 Task: Search one way flight ticket for 5 adults, 2 children, 1 infant in seat and 2 infants on lap in economy from Stillwater: Stillwater Regional Airport to Jackson: Jackson Hole Airport on 5-2-2023. Choice of flights is American. Number of bags: 2 checked bags. Price is upto 92000. Outbound departure time preference is 16:45.
Action: Mouse moved to (357, 300)
Screenshot: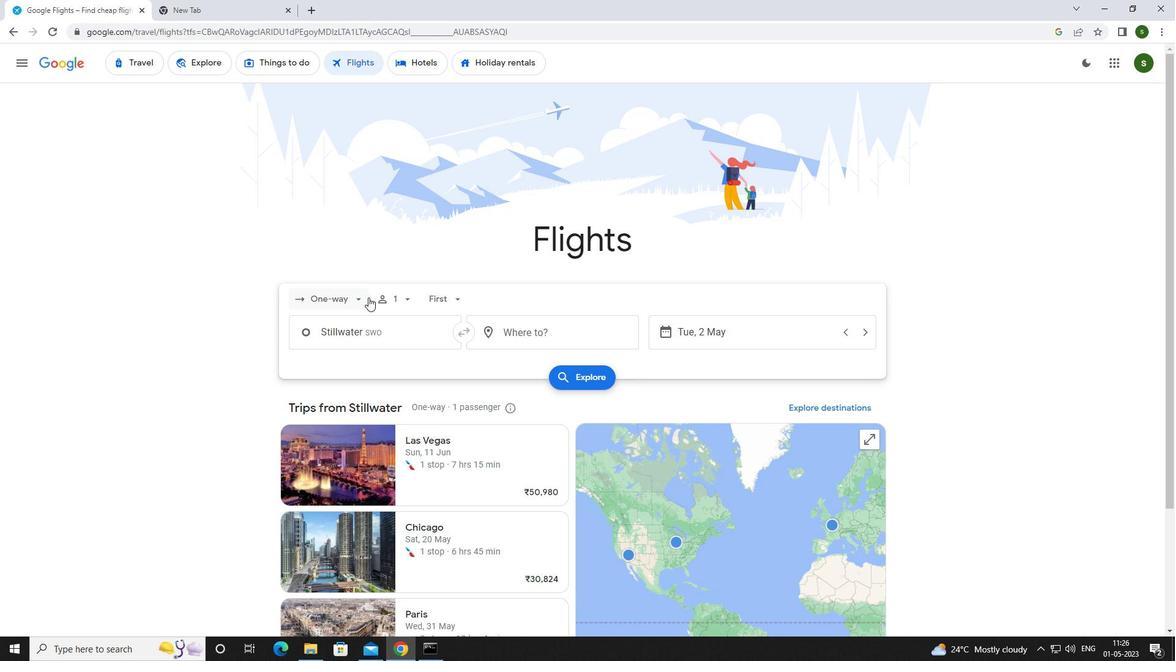 
Action: Mouse pressed left at (357, 300)
Screenshot: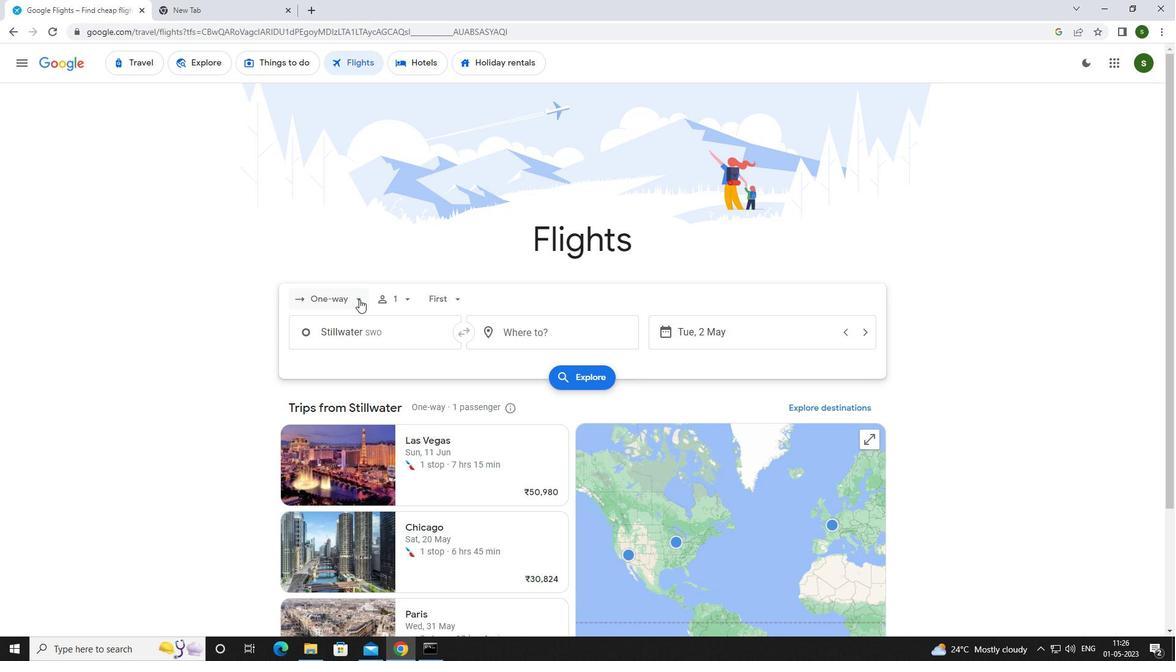 
Action: Mouse moved to (342, 356)
Screenshot: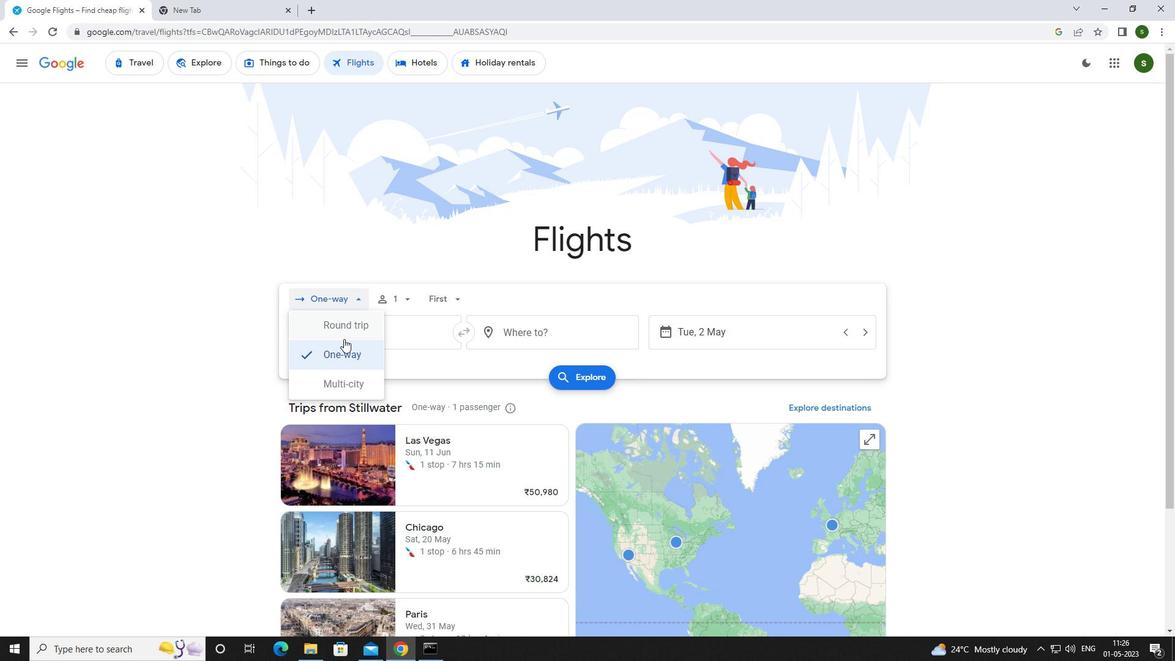 
Action: Mouse pressed left at (342, 356)
Screenshot: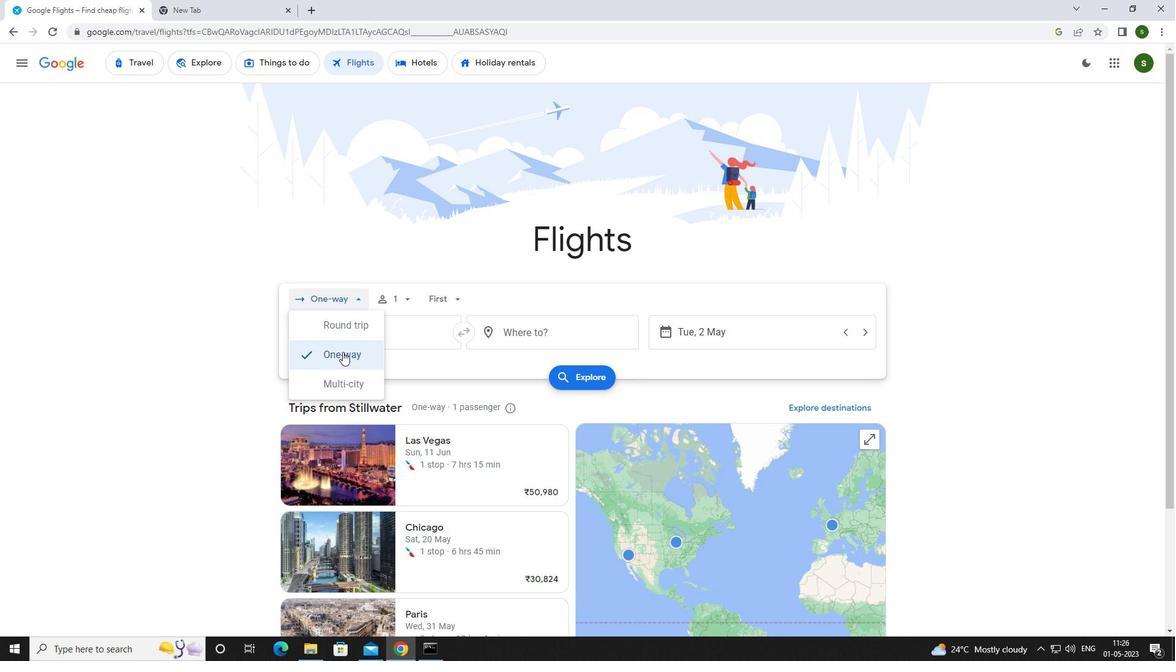 
Action: Mouse moved to (411, 293)
Screenshot: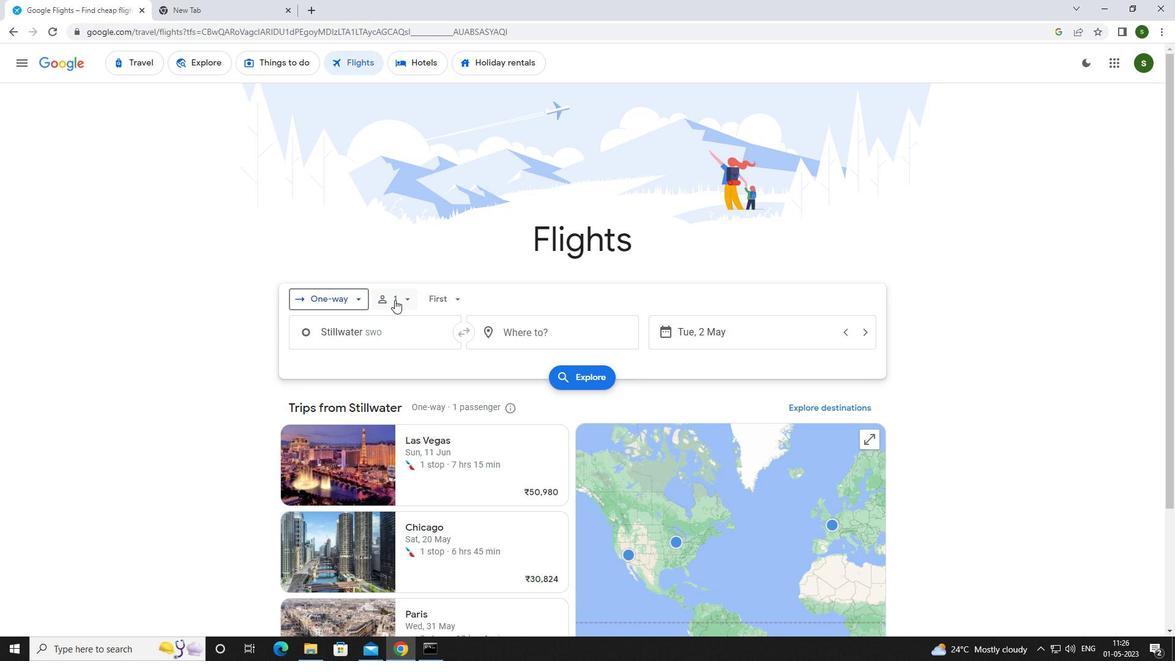 
Action: Mouse pressed left at (411, 293)
Screenshot: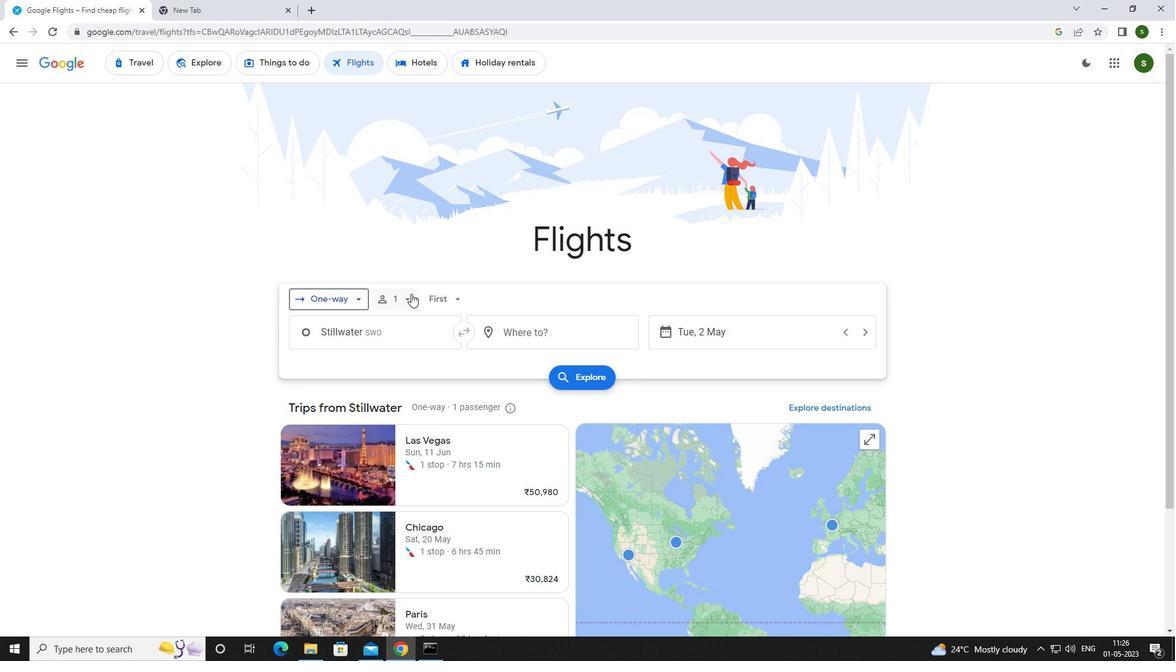 
Action: Mouse moved to (503, 327)
Screenshot: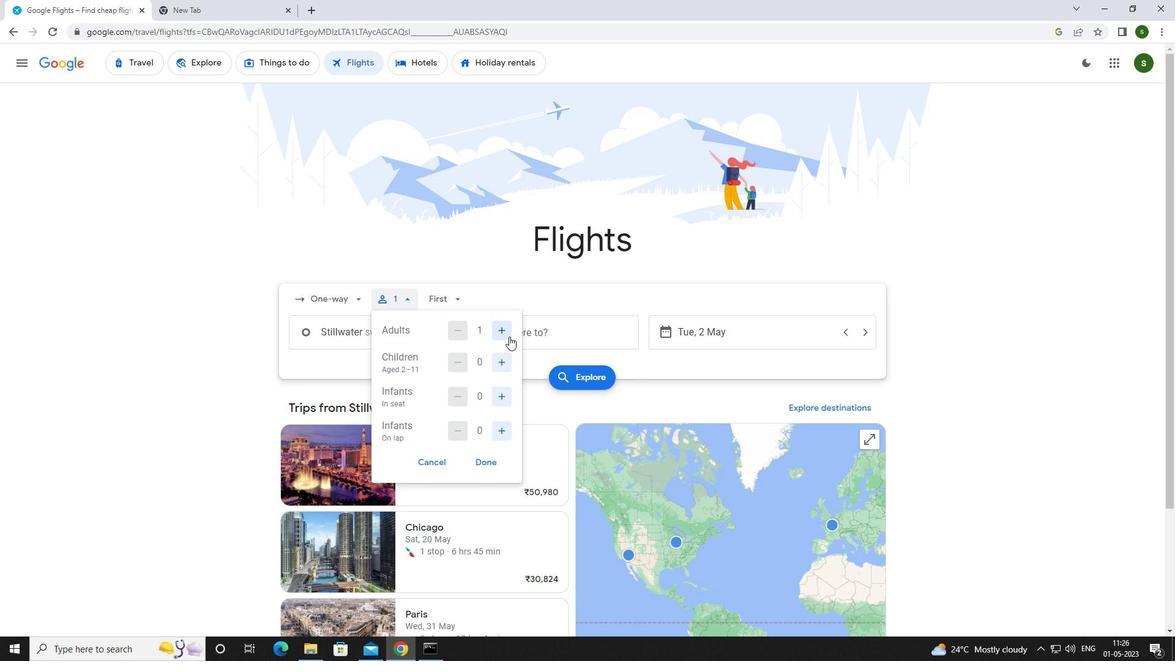 
Action: Mouse pressed left at (503, 327)
Screenshot: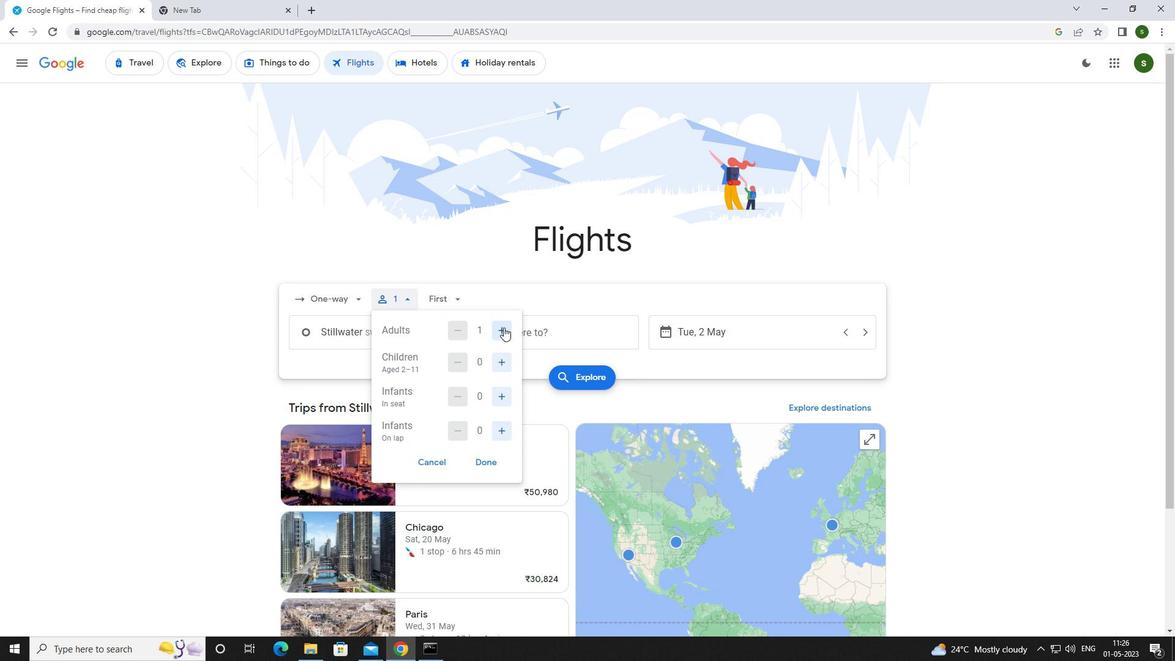 
Action: Mouse pressed left at (503, 327)
Screenshot: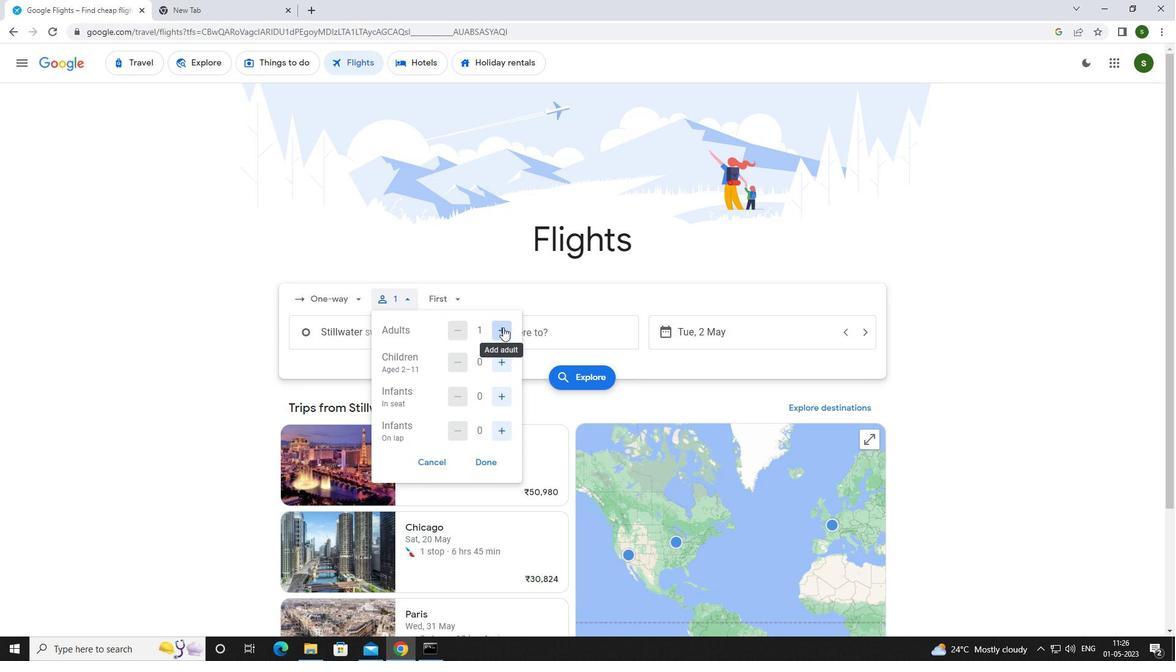 
Action: Mouse pressed left at (503, 327)
Screenshot: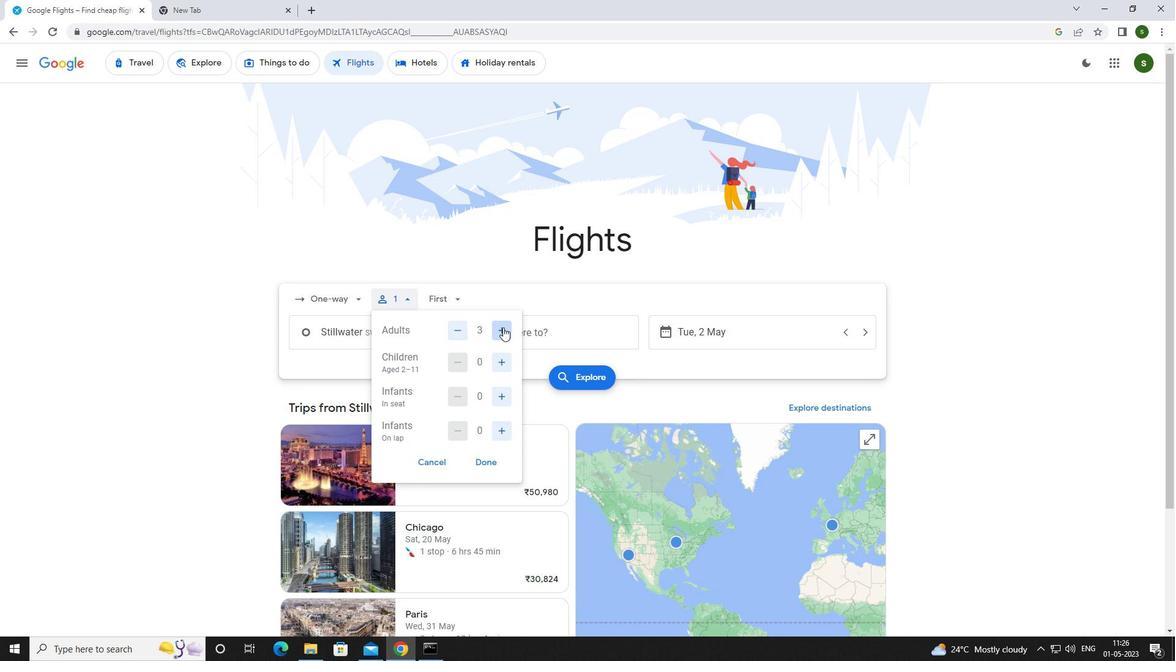 
Action: Mouse pressed left at (503, 327)
Screenshot: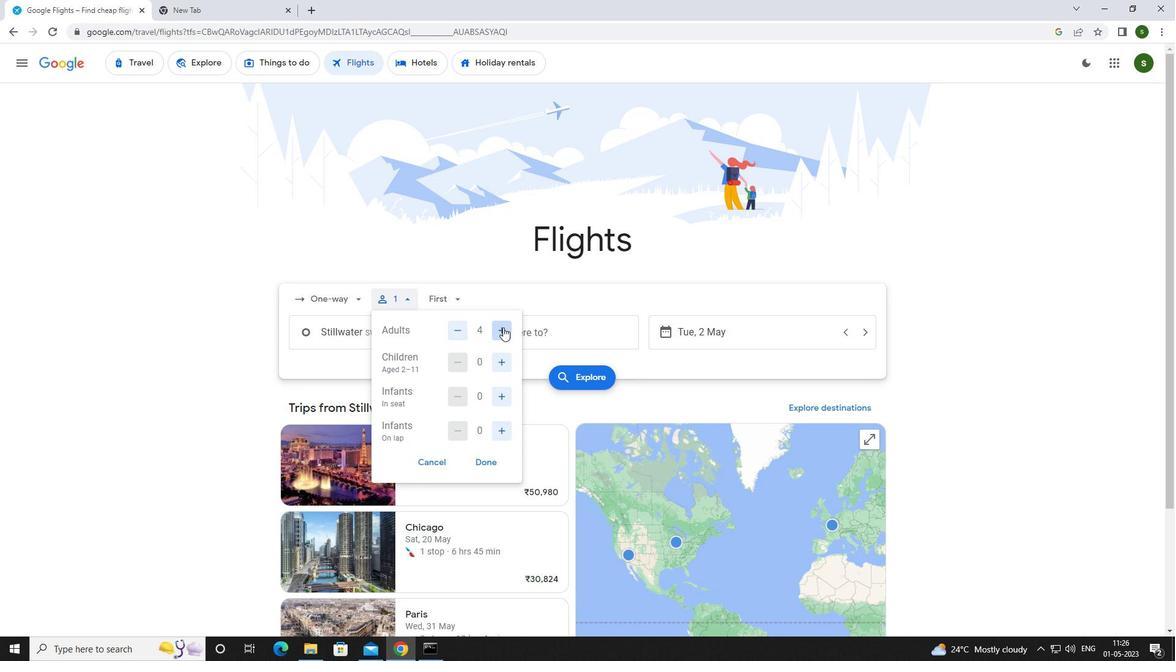
Action: Mouse moved to (504, 358)
Screenshot: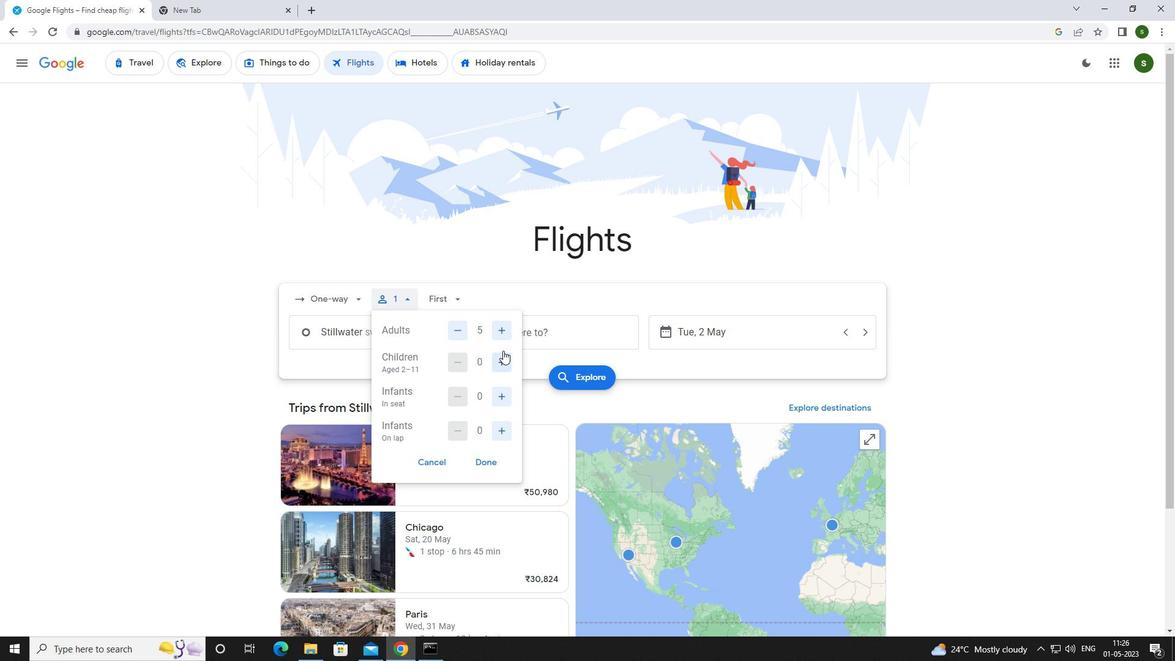 
Action: Mouse pressed left at (504, 358)
Screenshot: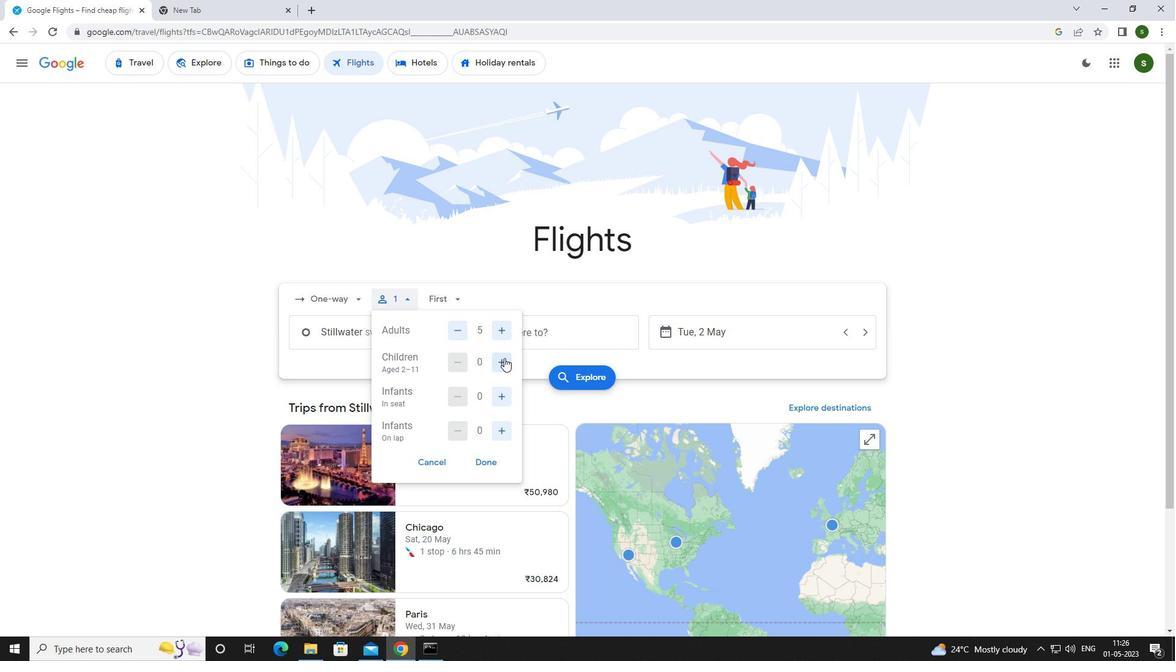 
Action: Mouse pressed left at (504, 358)
Screenshot: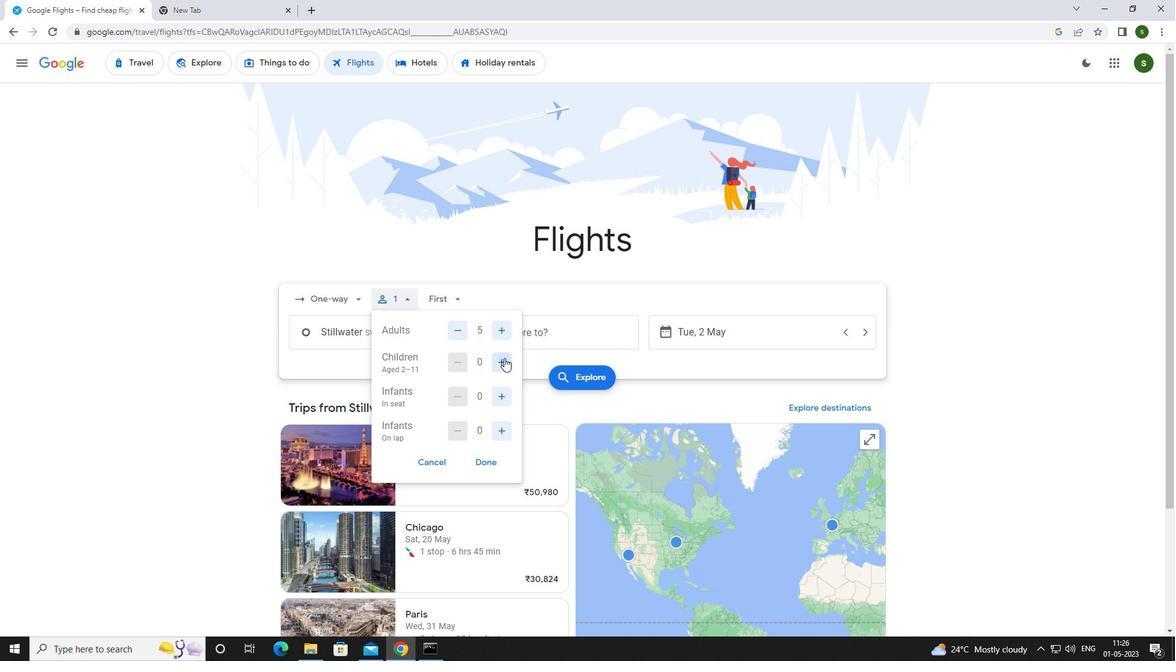 
Action: Mouse moved to (505, 396)
Screenshot: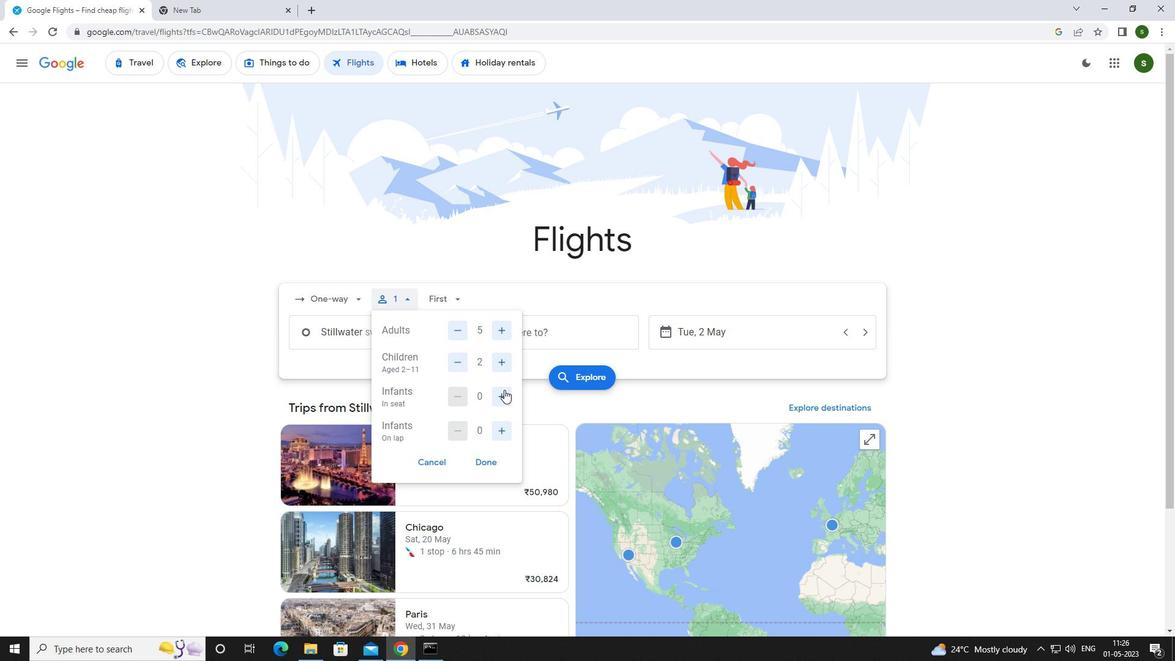 
Action: Mouse pressed left at (505, 396)
Screenshot: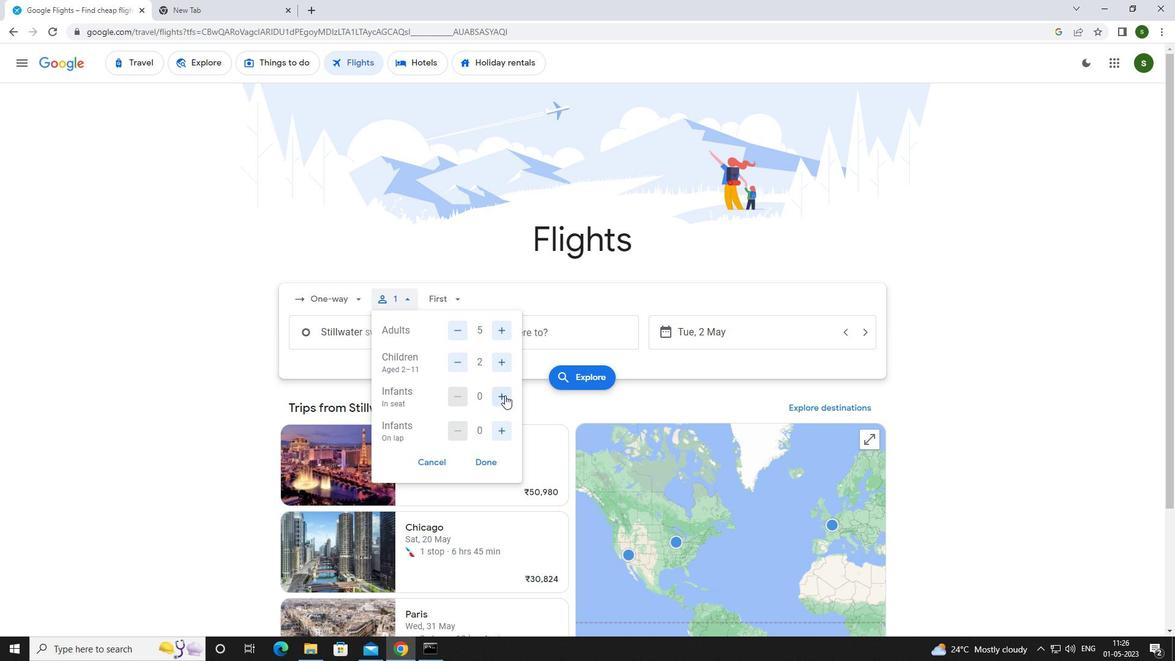 
Action: Mouse moved to (501, 429)
Screenshot: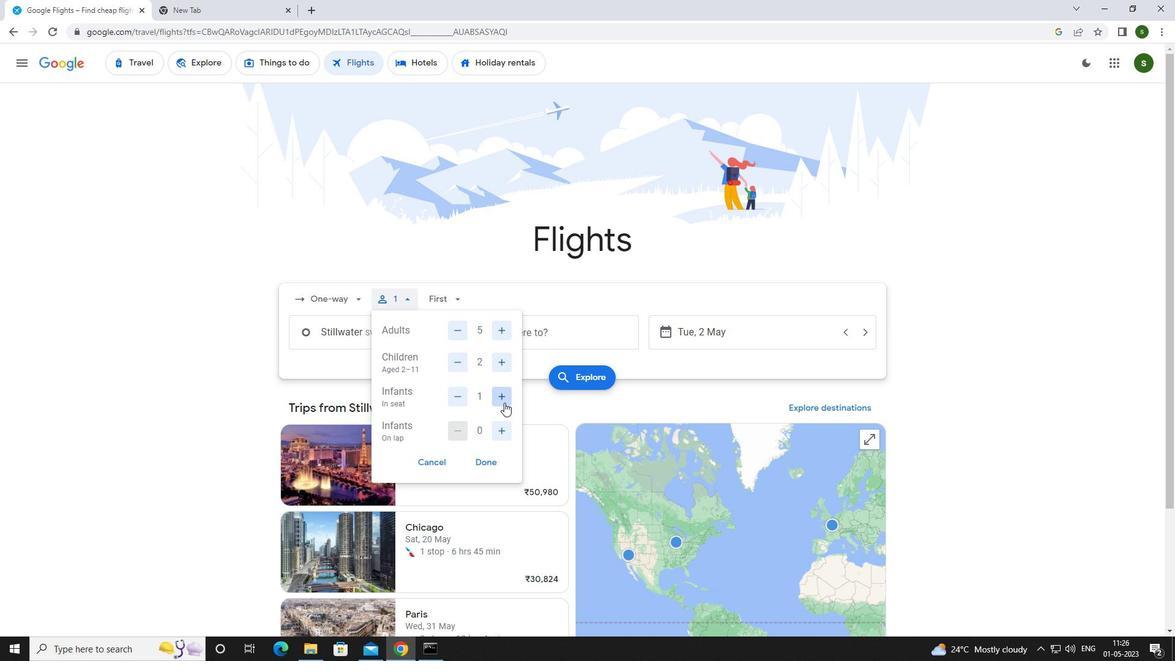 
Action: Mouse pressed left at (501, 429)
Screenshot: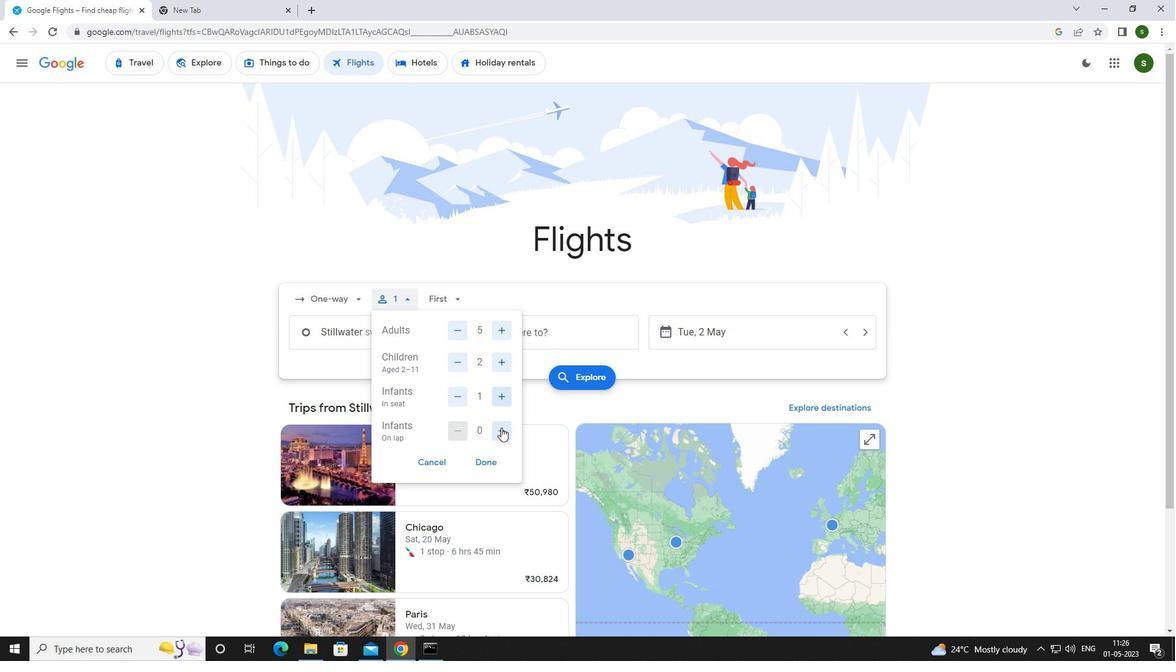 
Action: Mouse moved to (453, 296)
Screenshot: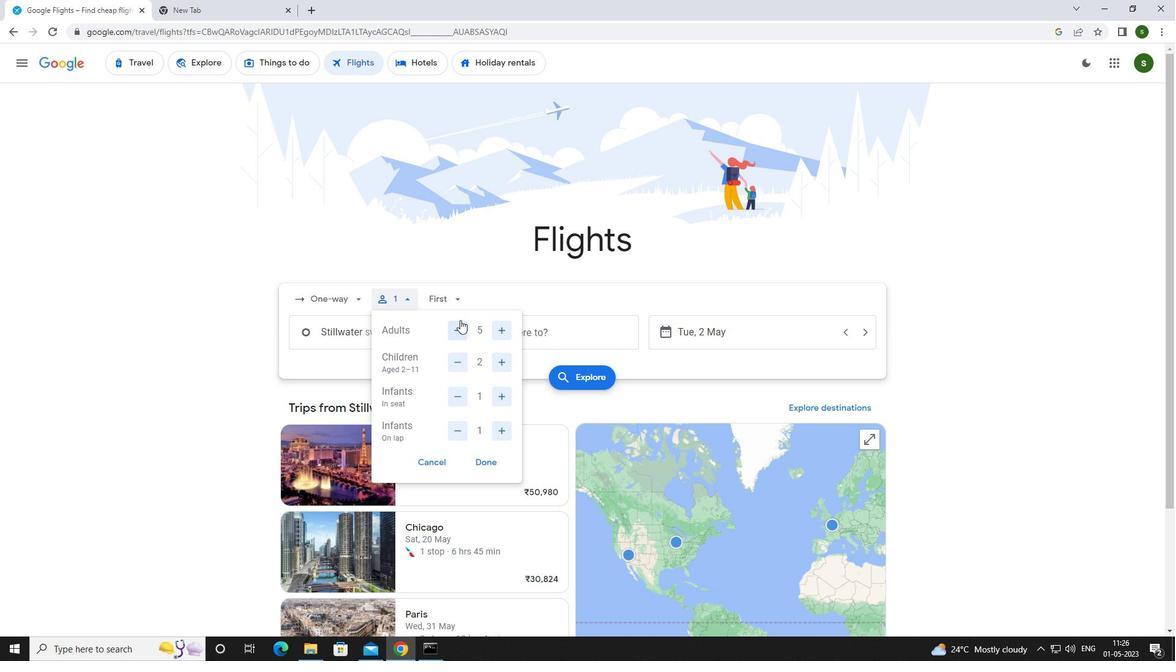 
Action: Mouse pressed left at (453, 296)
Screenshot: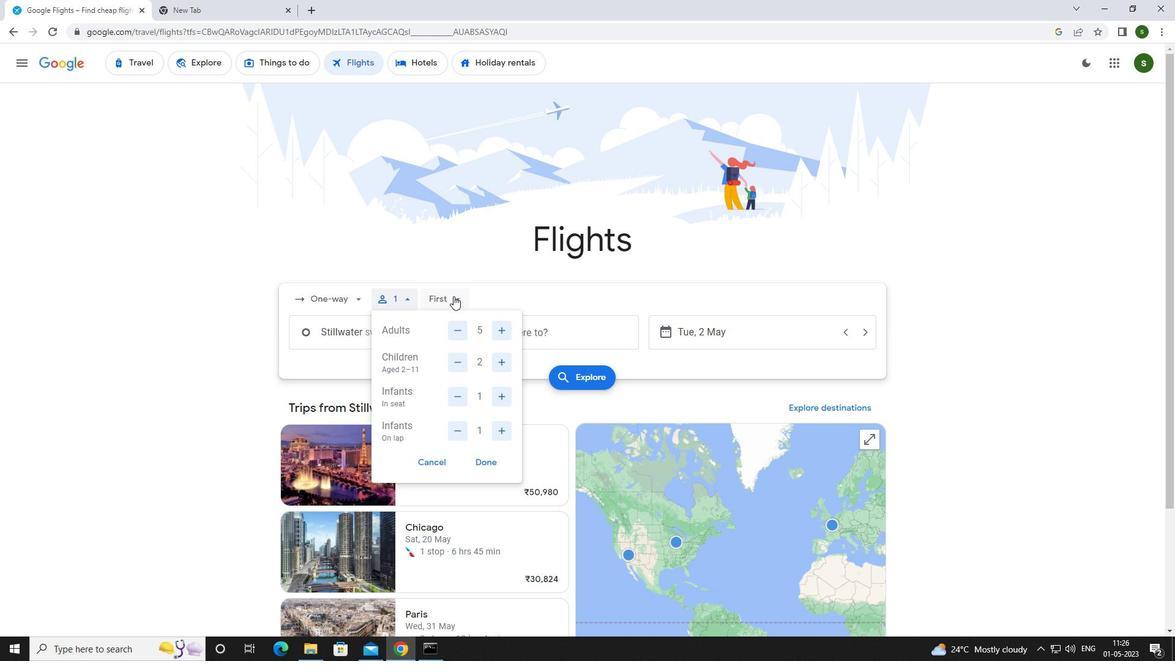 
Action: Mouse moved to (464, 330)
Screenshot: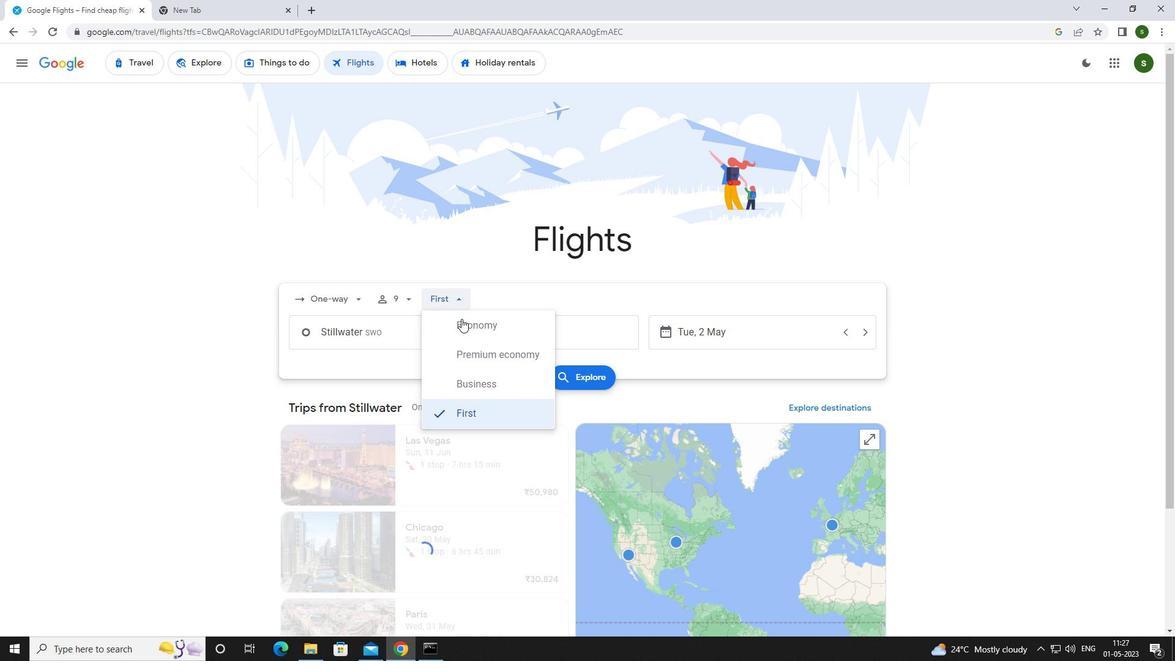 
Action: Mouse pressed left at (464, 330)
Screenshot: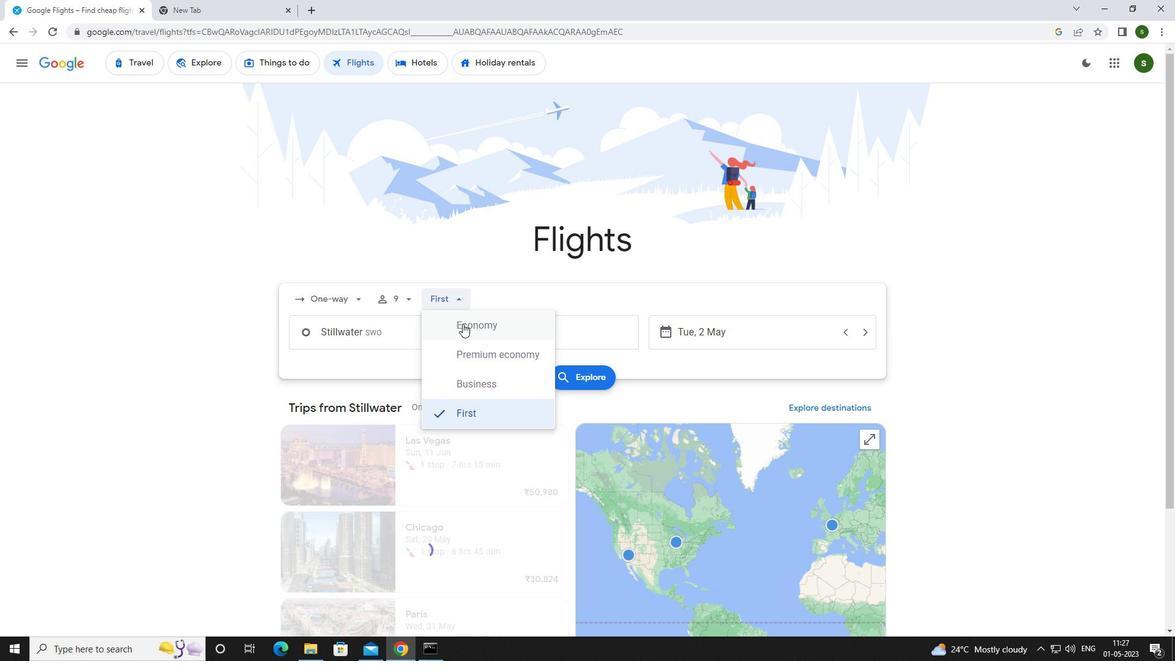 
Action: Mouse moved to (402, 339)
Screenshot: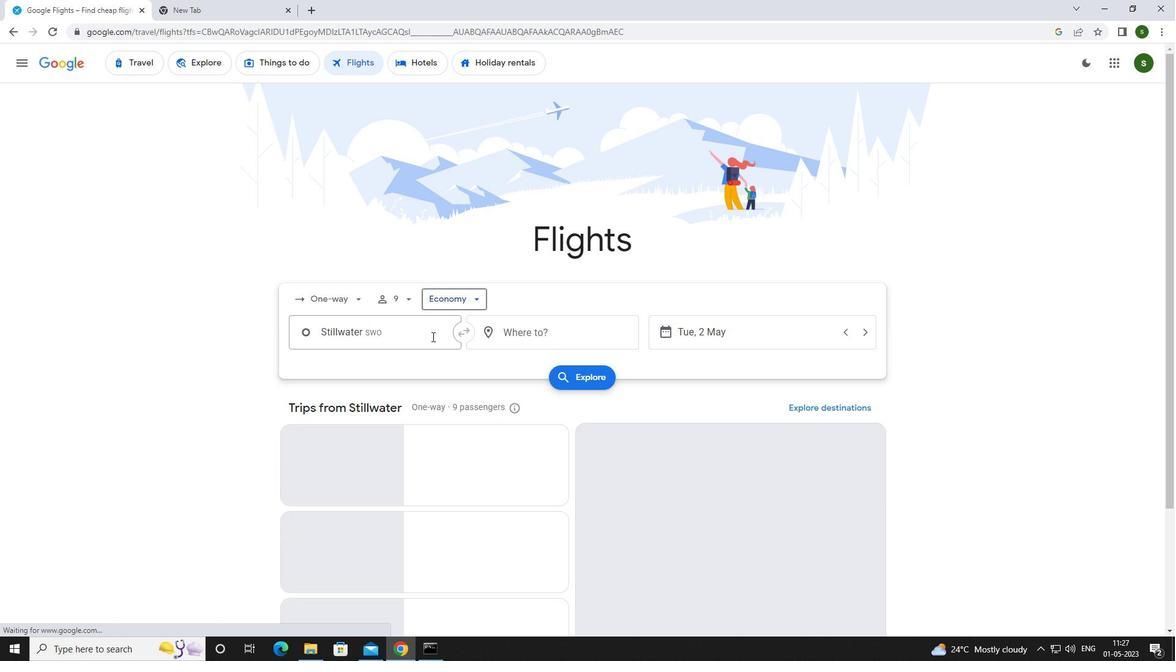 
Action: Mouse pressed left at (402, 339)
Screenshot: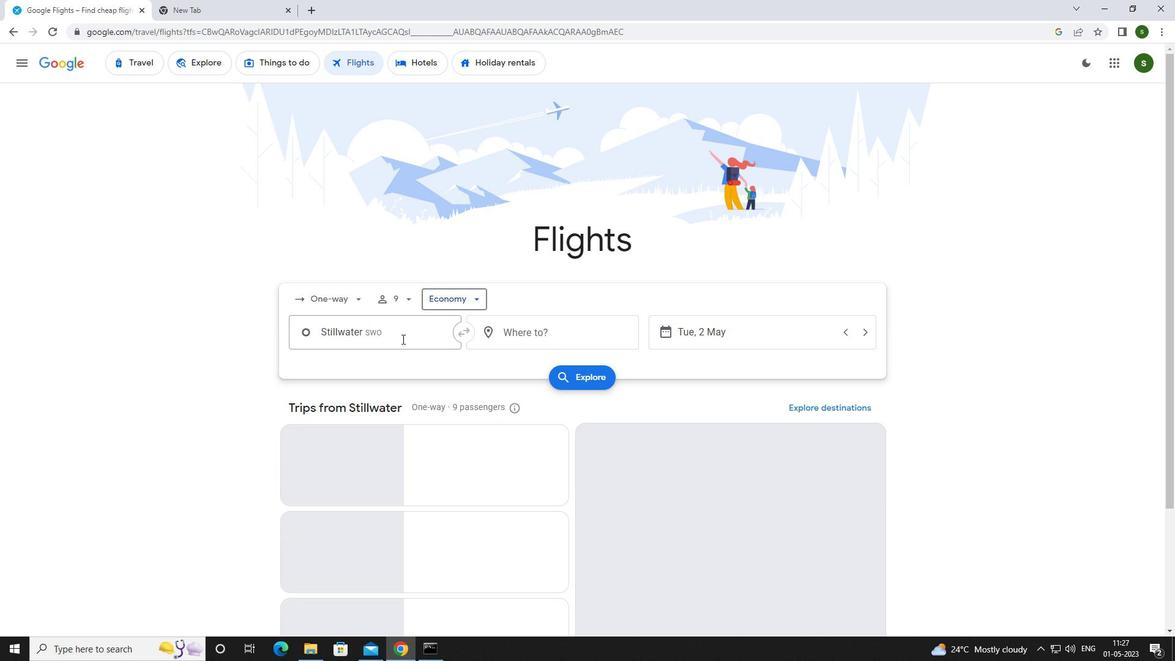 
Action: Key pressed s<Key.caps_lock>tillwater
Screenshot: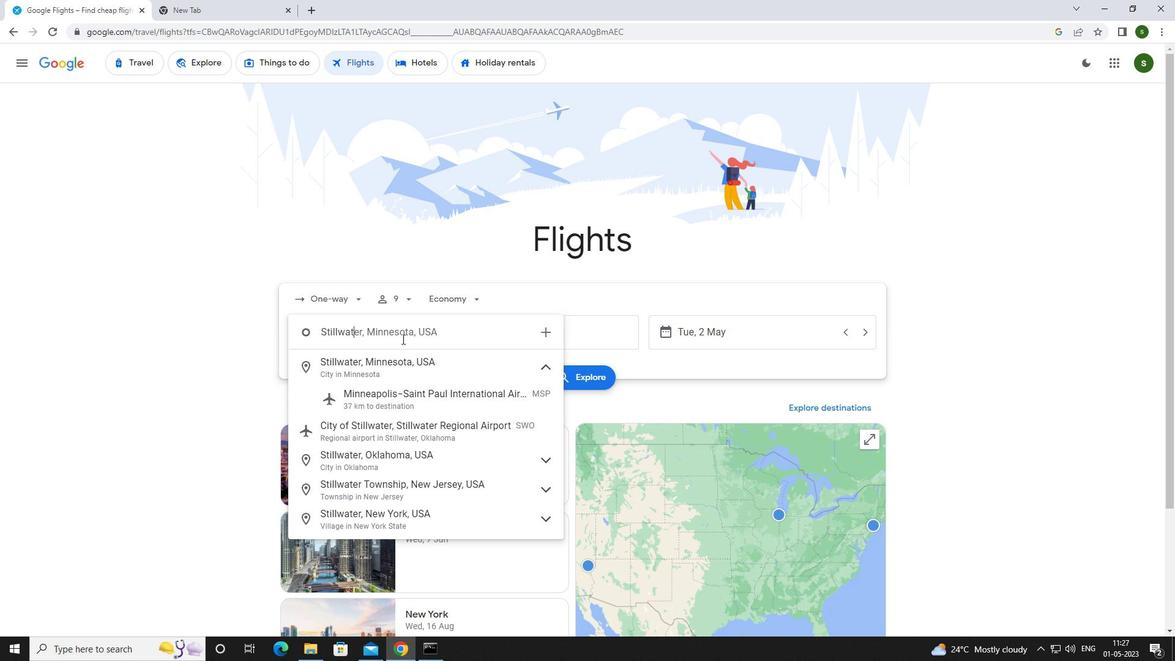 
Action: Mouse moved to (420, 436)
Screenshot: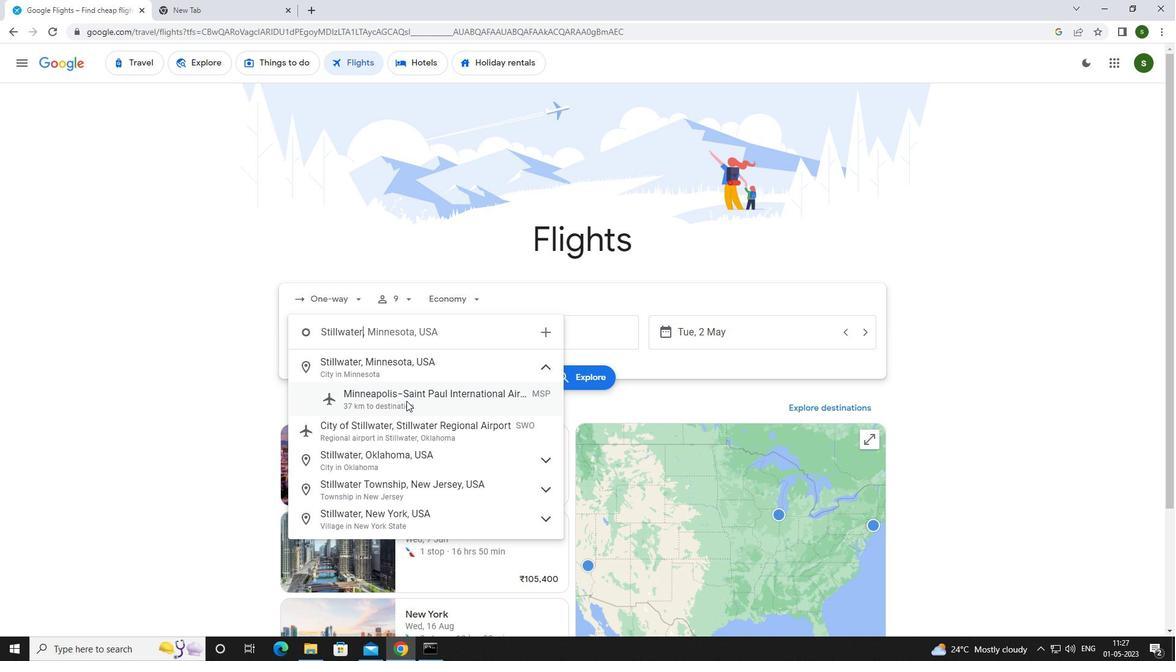 
Action: Mouse pressed left at (420, 436)
Screenshot: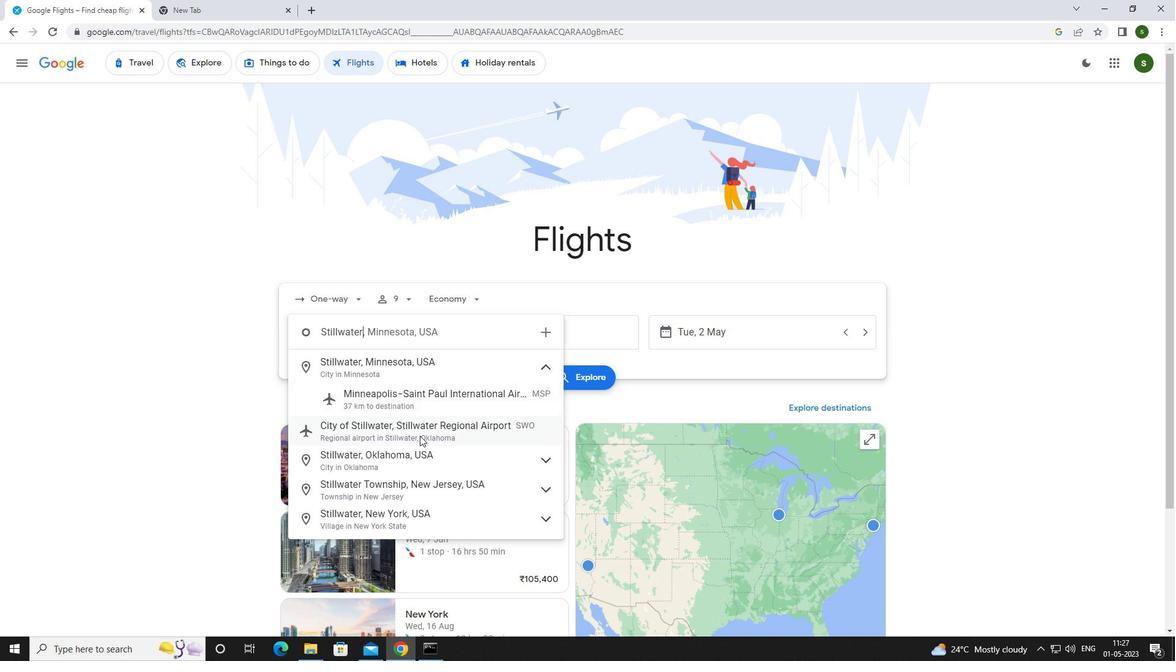 
Action: Mouse moved to (545, 339)
Screenshot: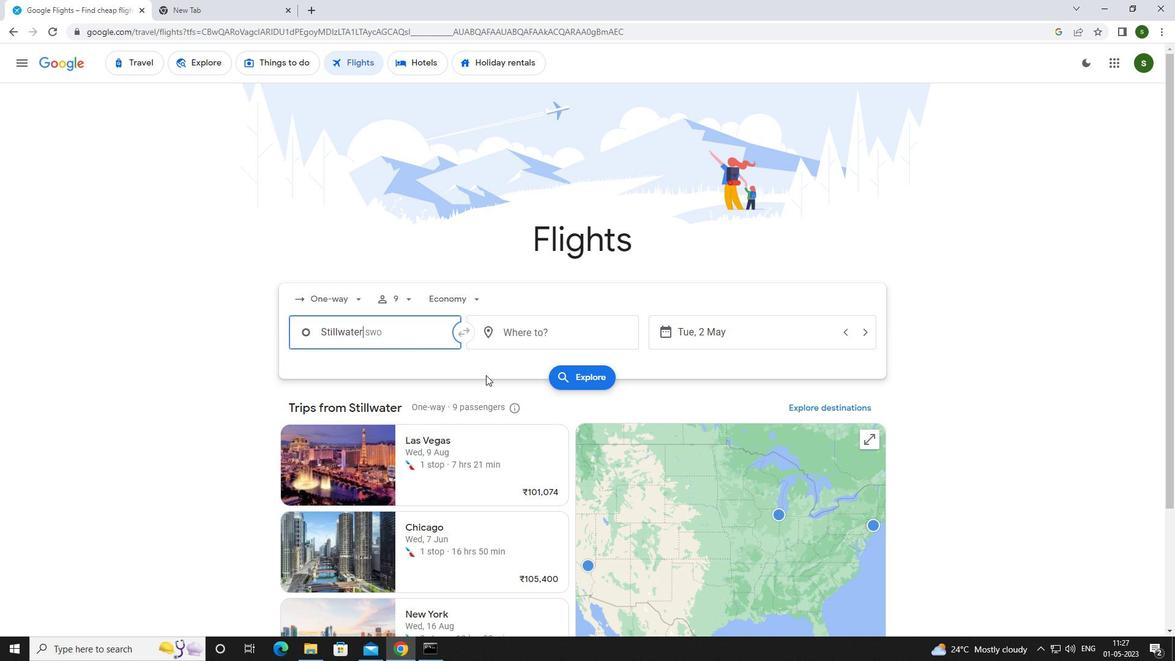 
Action: Mouse pressed left at (545, 339)
Screenshot: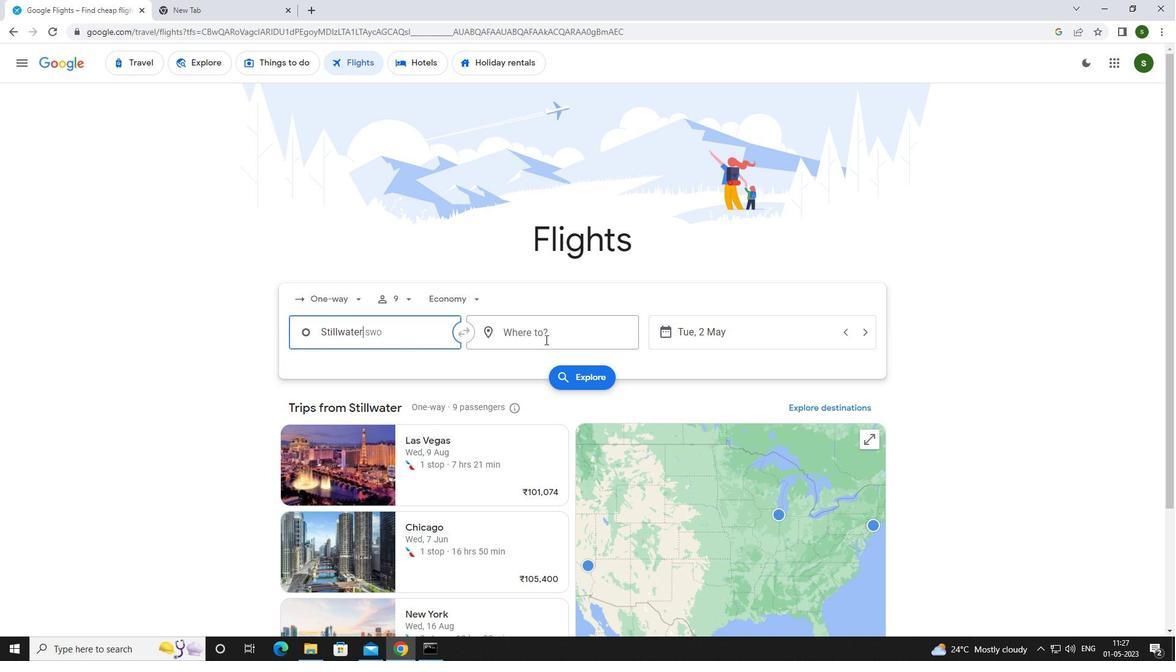 
Action: Key pressed <Key.caps_lock>j<Key.caps_lock>ackson<Key.space>
Screenshot: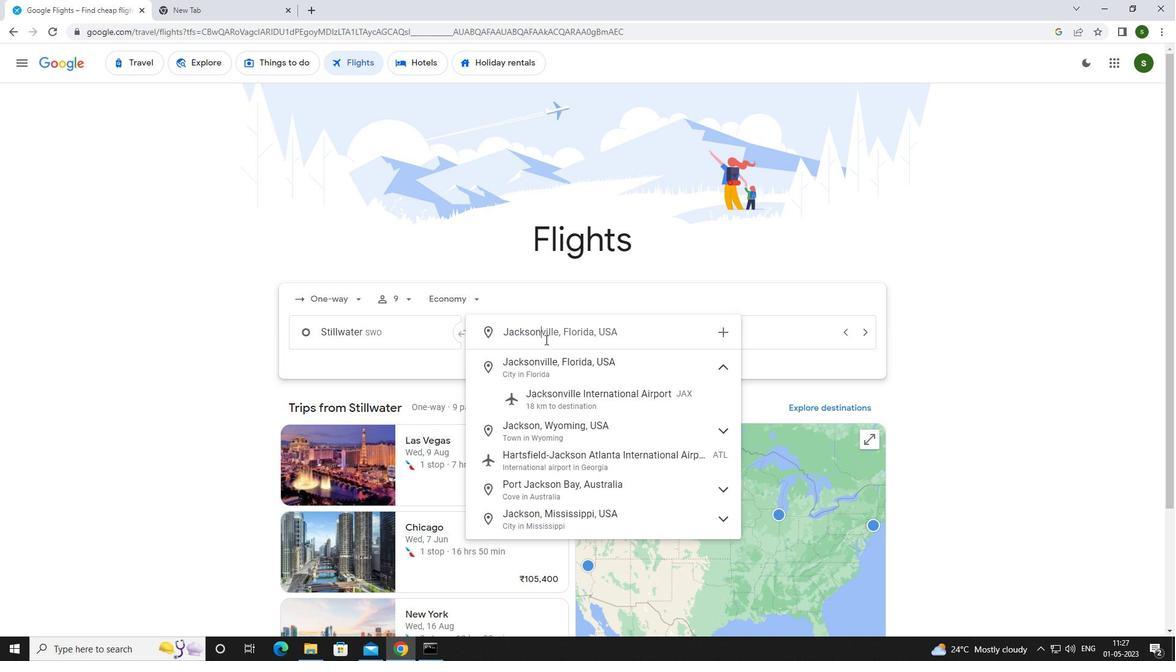 
Action: Mouse moved to (556, 401)
Screenshot: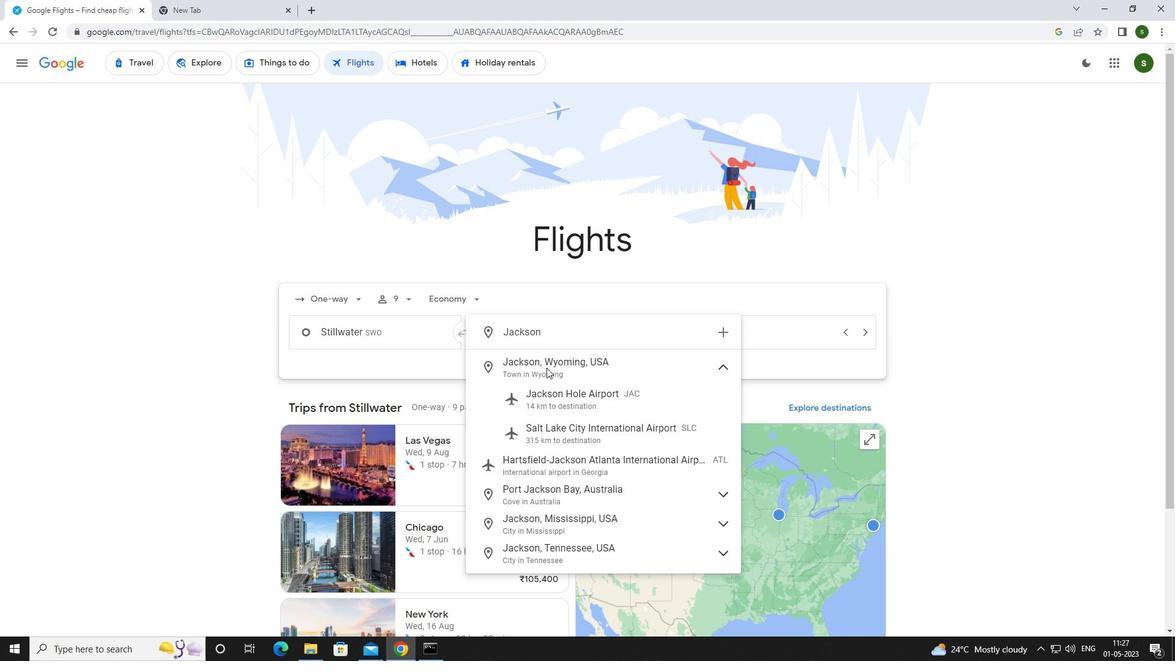 
Action: Mouse pressed left at (556, 401)
Screenshot: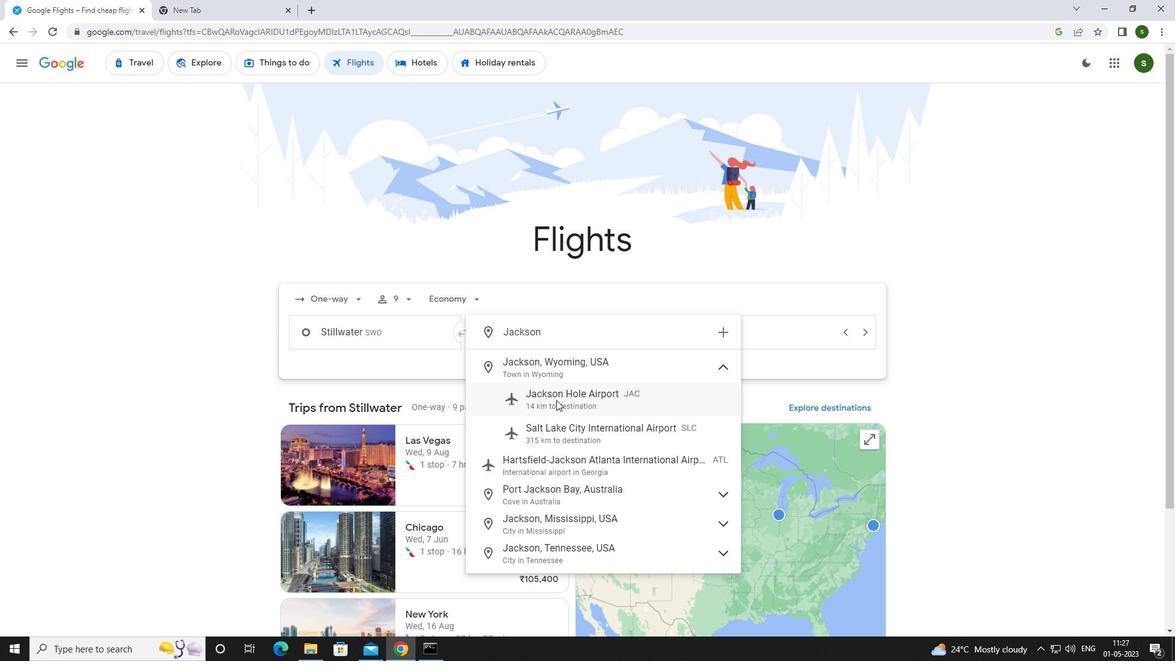 
Action: Mouse moved to (745, 331)
Screenshot: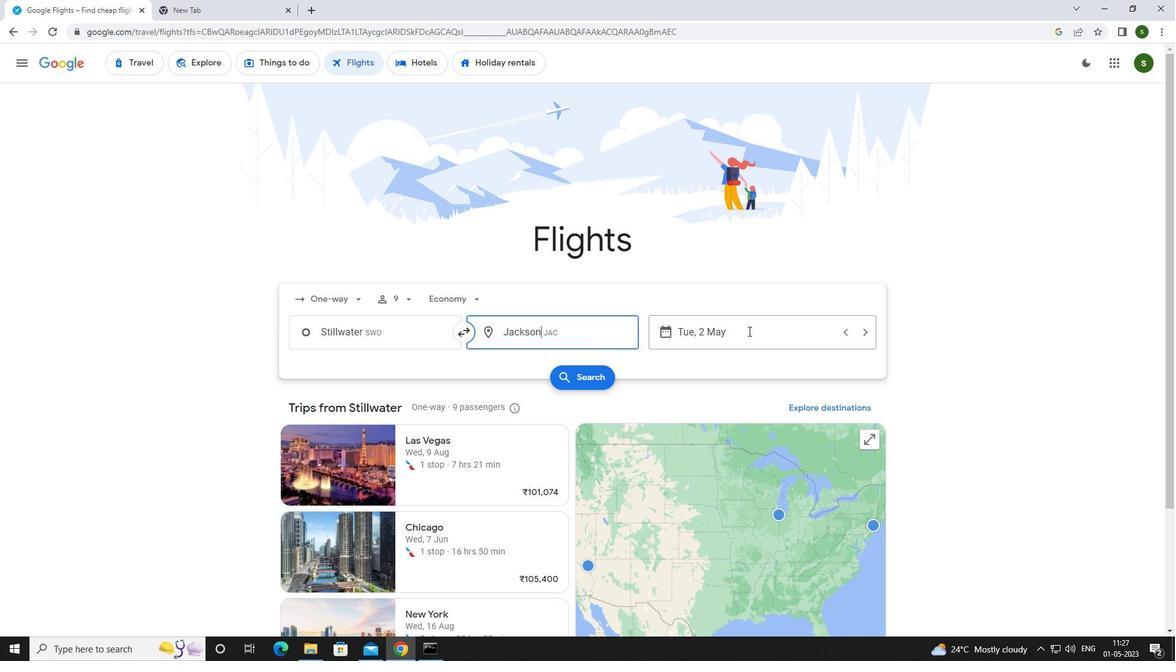 
Action: Mouse pressed left at (745, 331)
Screenshot: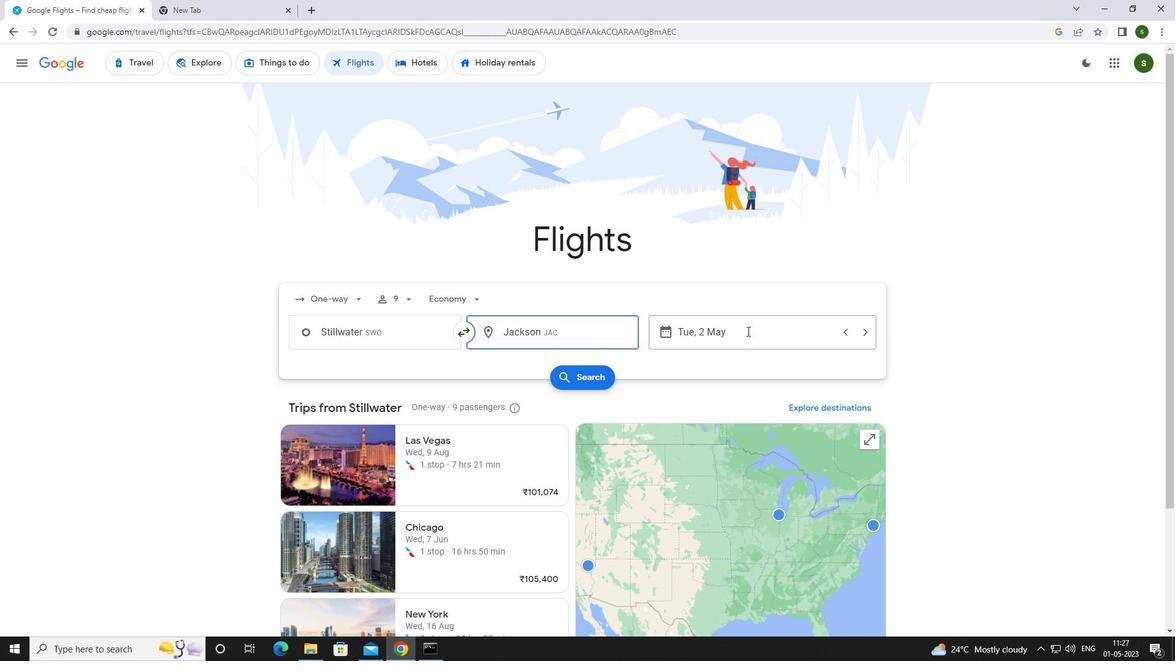 
Action: Mouse moved to (500, 415)
Screenshot: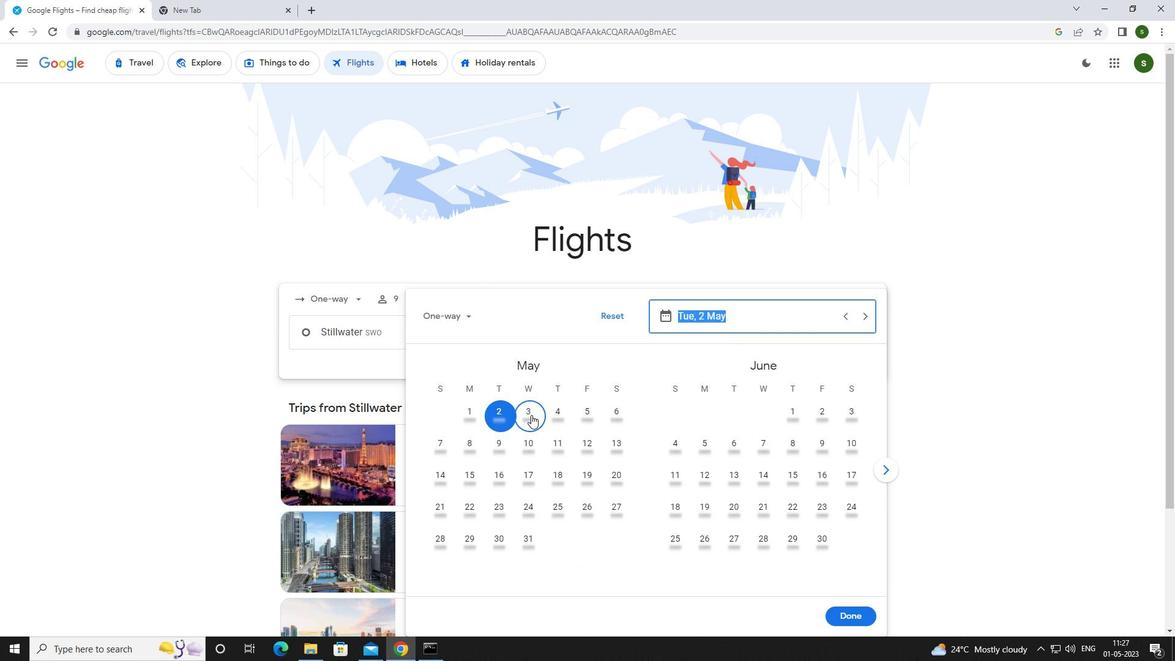
Action: Mouse pressed left at (500, 415)
Screenshot: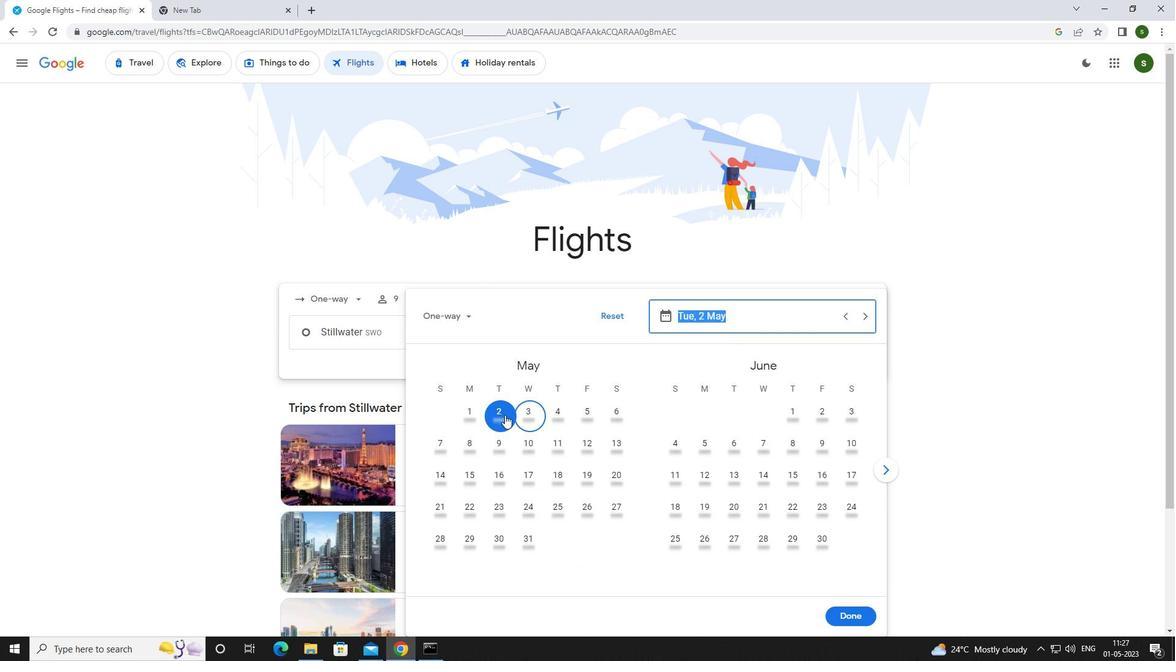 
Action: Mouse moved to (845, 611)
Screenshot: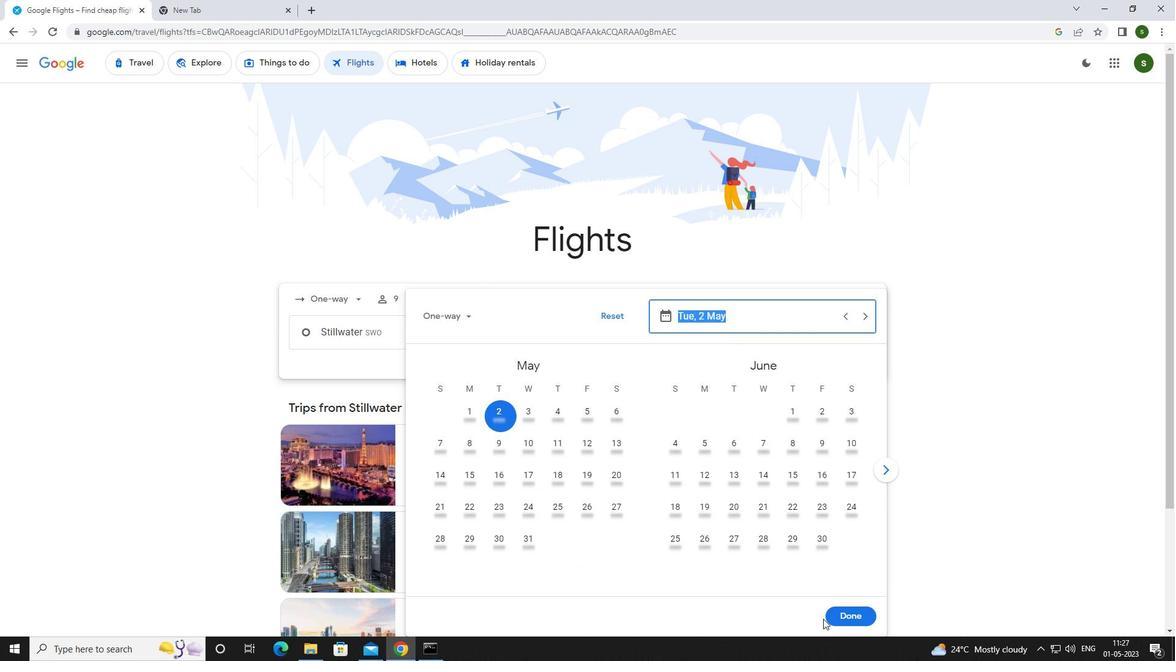 
Action: Mouse pressed left at (845, 611)
Screenshot: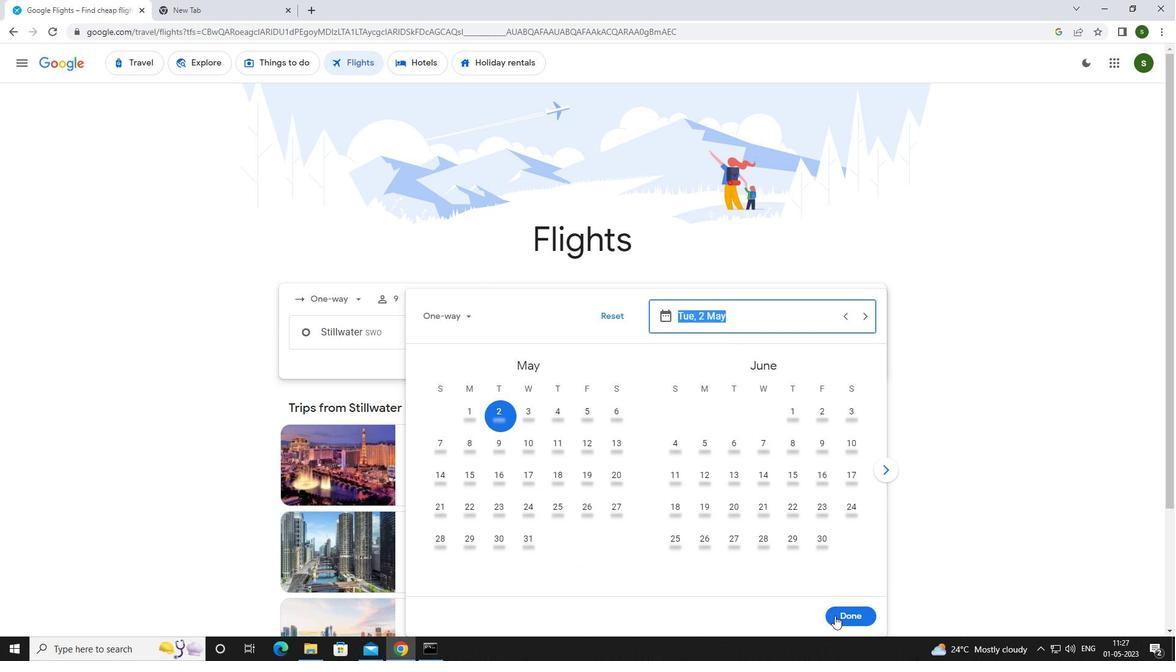 
Action: Mouse moved to (589, 378)
Screenshot: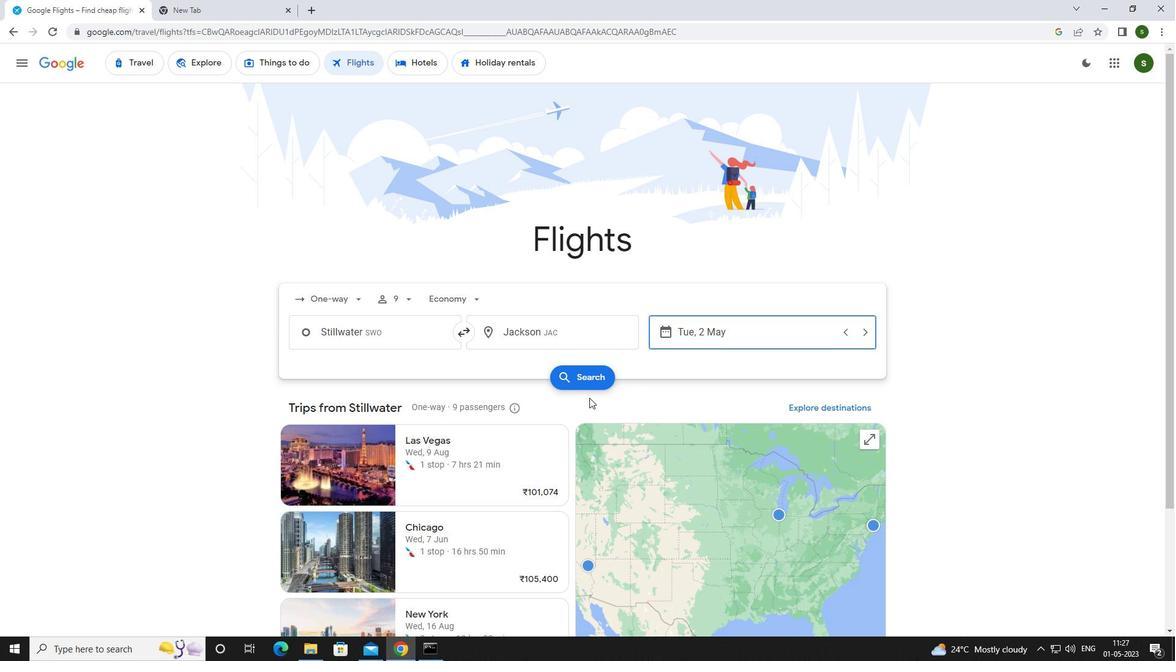 
Action: Mouse pressed left at (589, 378)
Screenshot: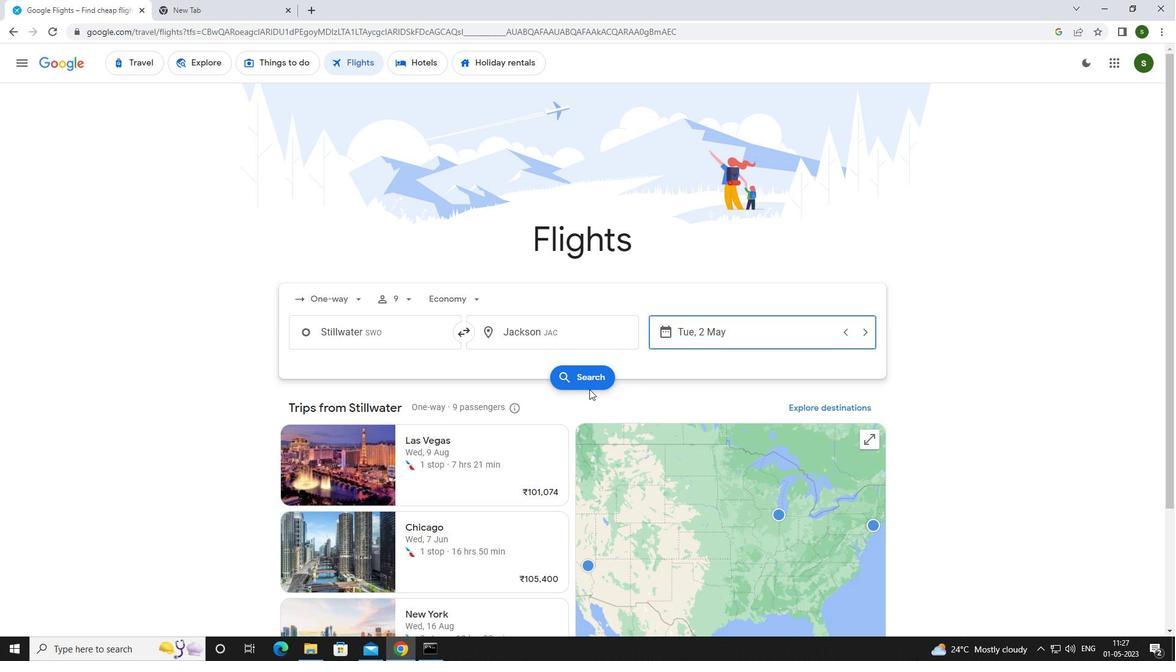 
Action: Mouse moved to (317, 175)
Screenshot: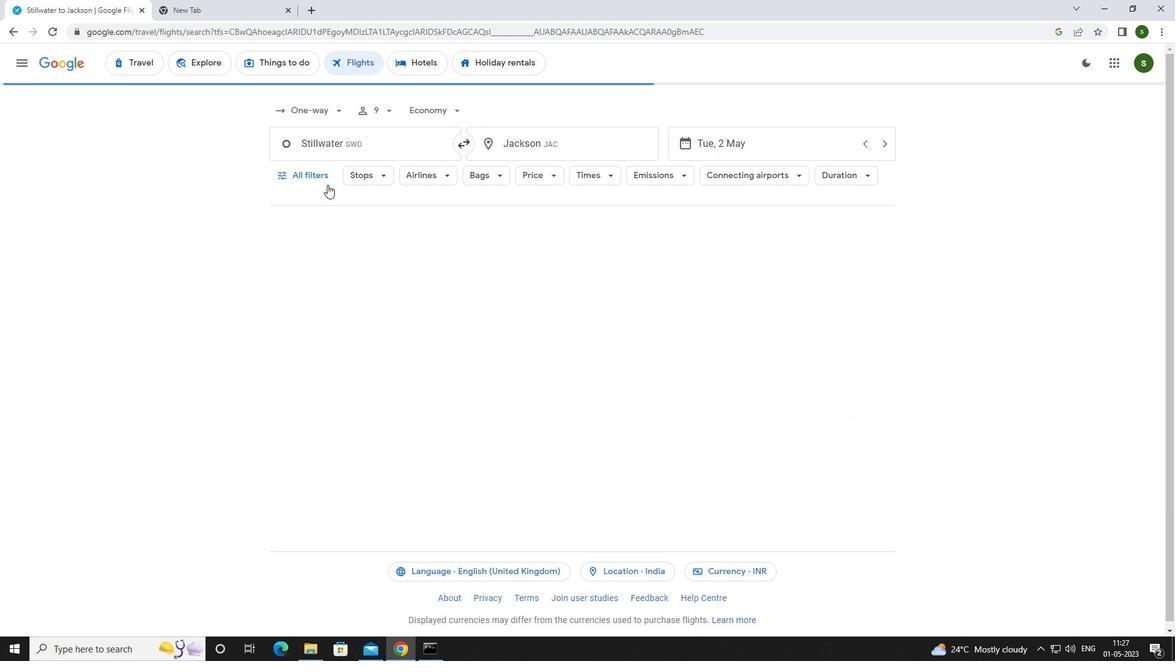 
Action: Mouse pressed left at (317, 175)
Screenshot: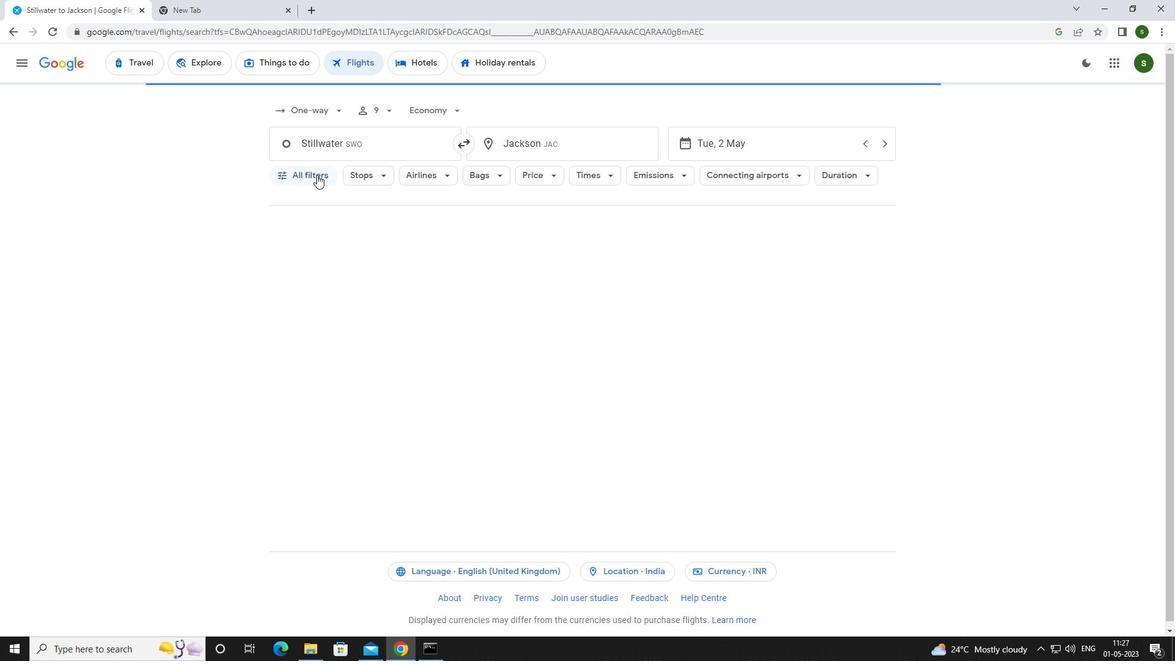 
Action: Mouse moved to (450, 435)
Screenshot: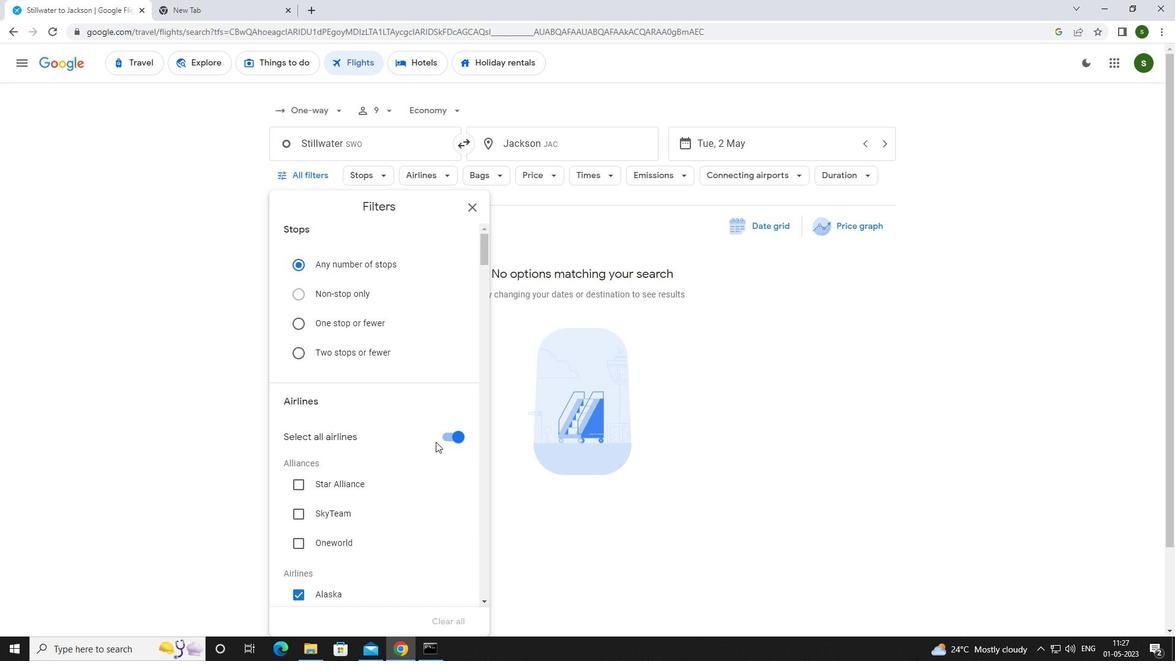 
Action: Mouse pressed left at (450, 435)
Screenshot: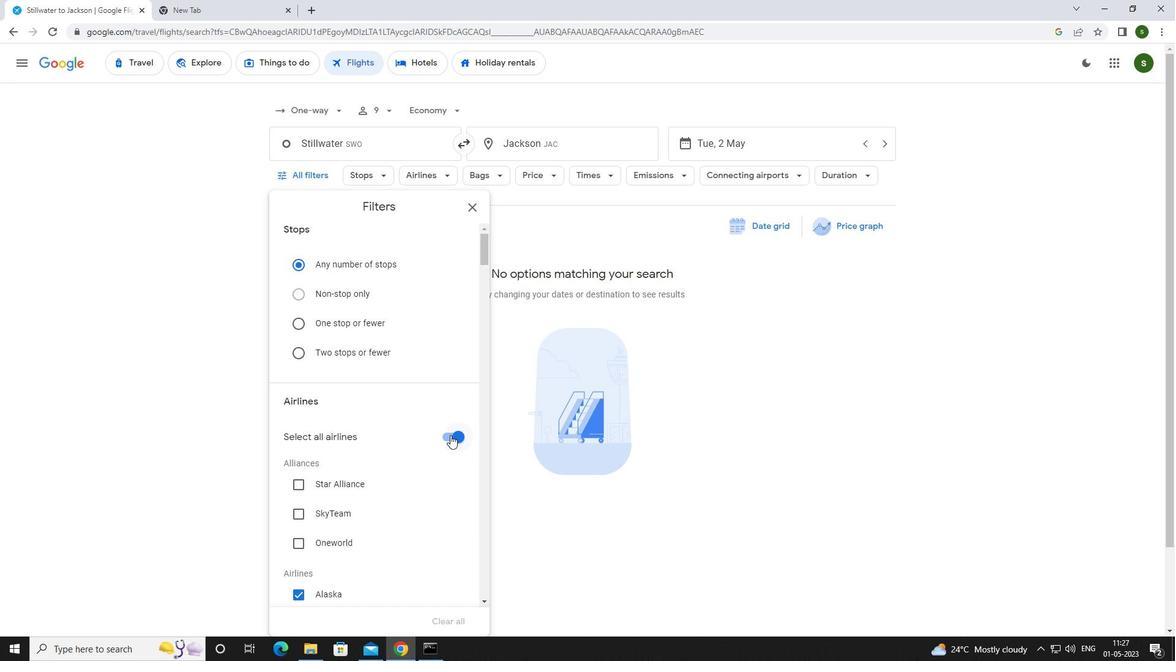 
Action: Mouse moved to (436, 405)
Screenshot: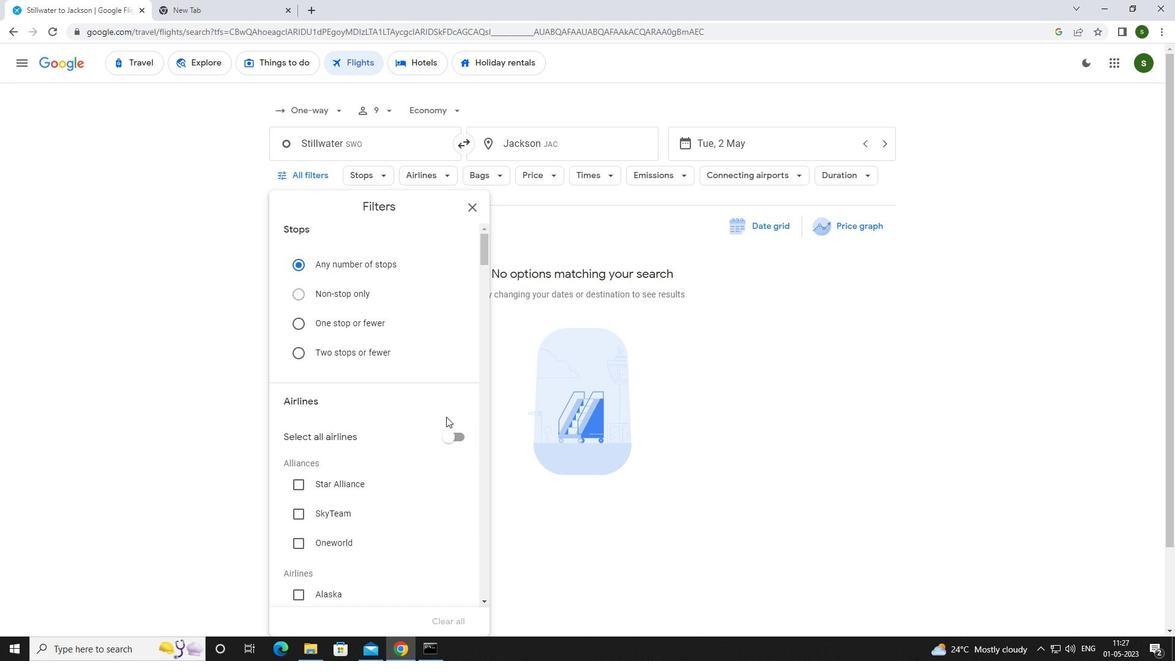 
Action: Mouse scrolled (436, 405) with delta (0, 0)
Screenshot: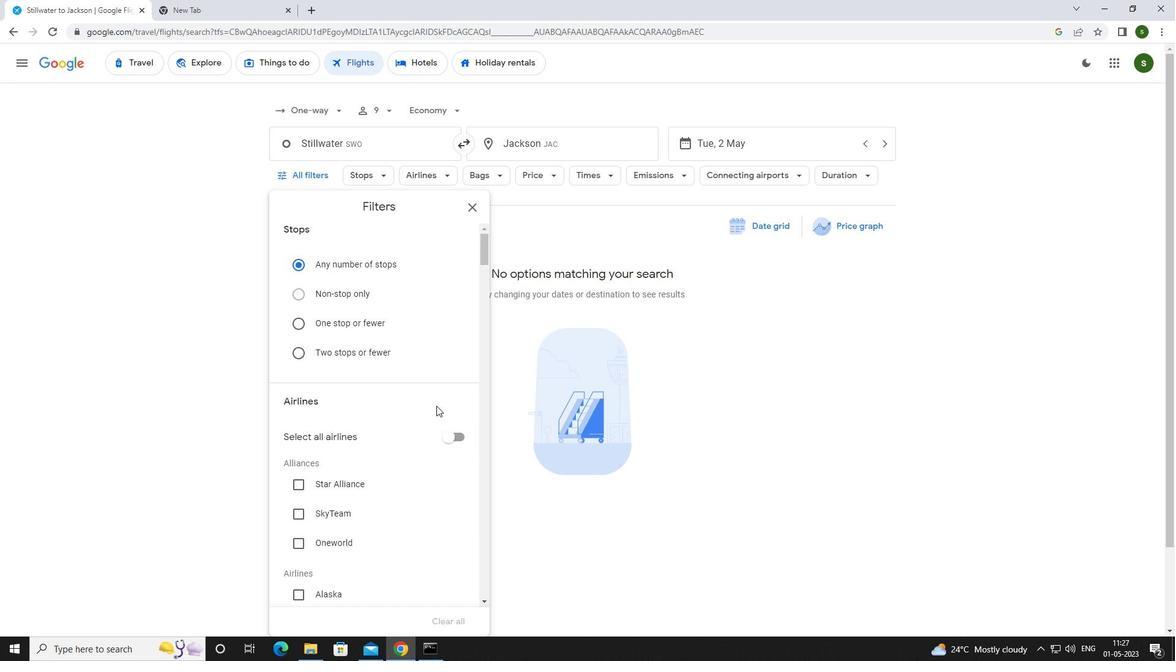 
Action: Mouse scrolled (436, 405) with delta (0, 0)
Screenshot: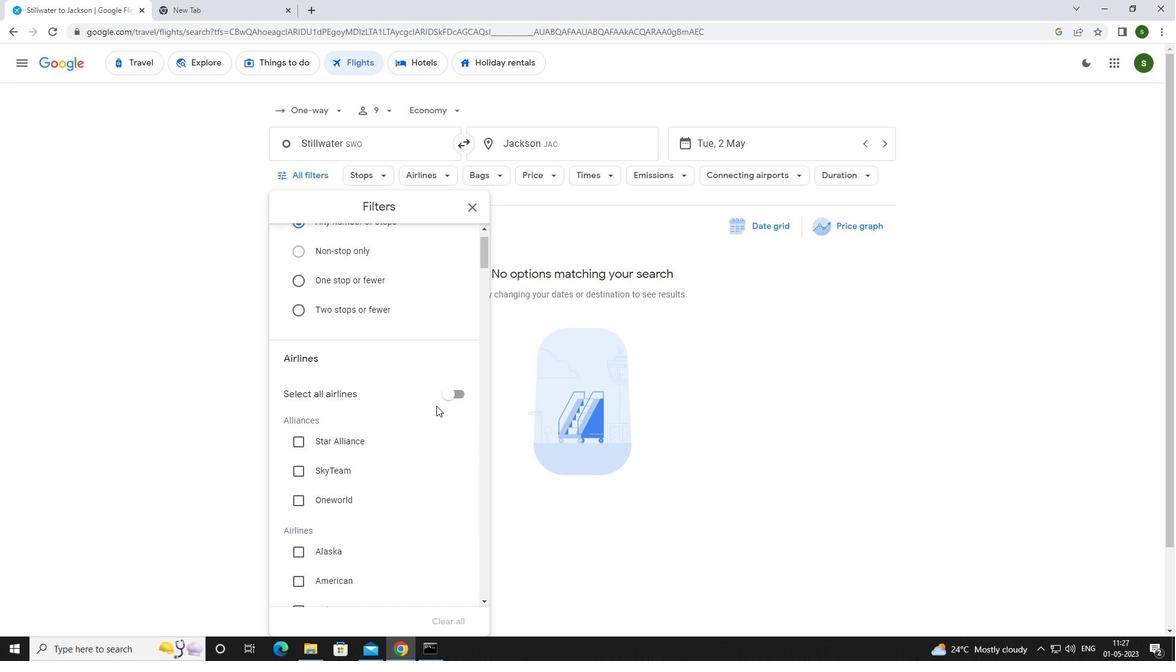 
Action: Mouse scrolled (436, 405) with delta (0, 0)
Screenshot: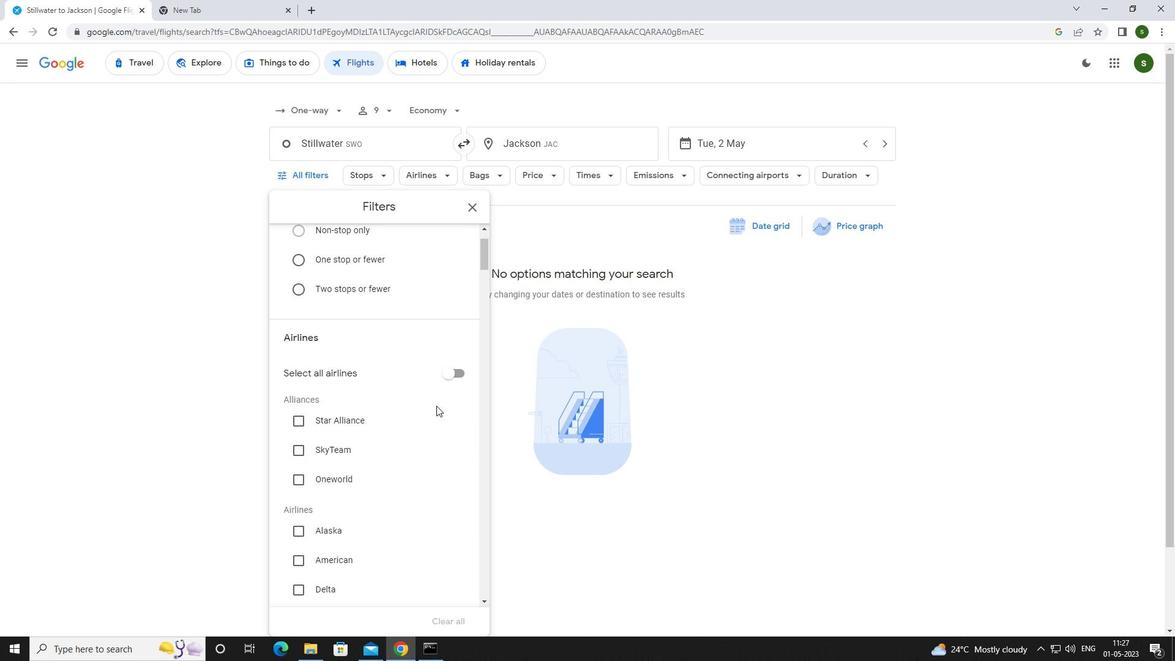 
Action: Mouse moved to (342, 439)
Screenshot: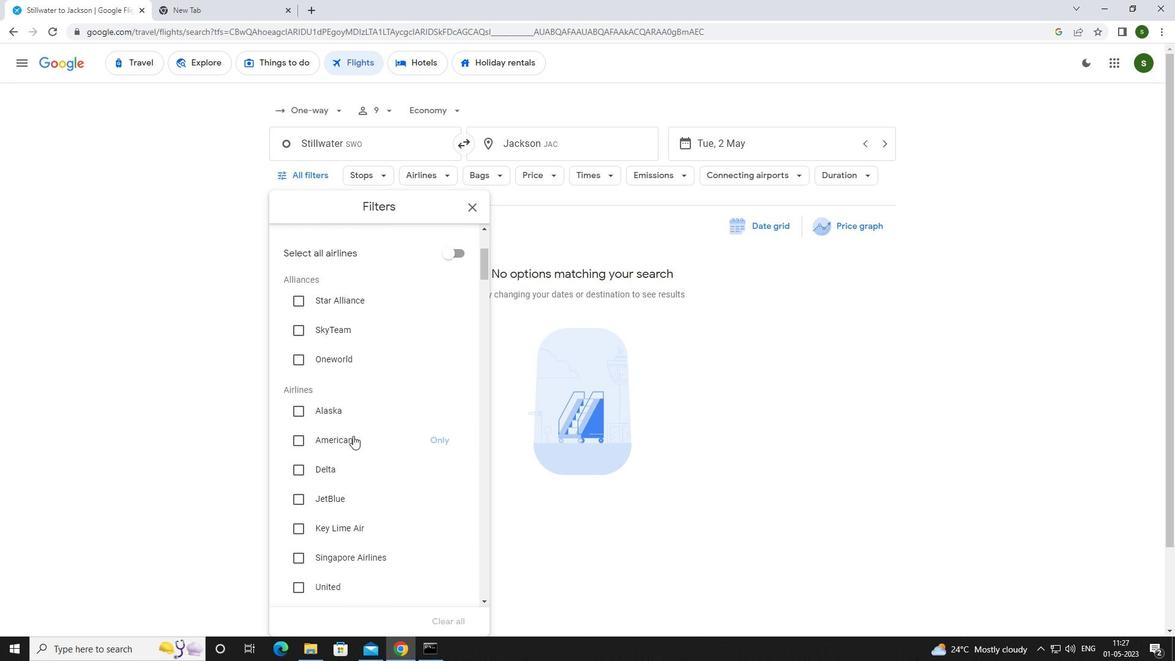 
Action: Mouse pressed left at (342, 439)
Screenshot: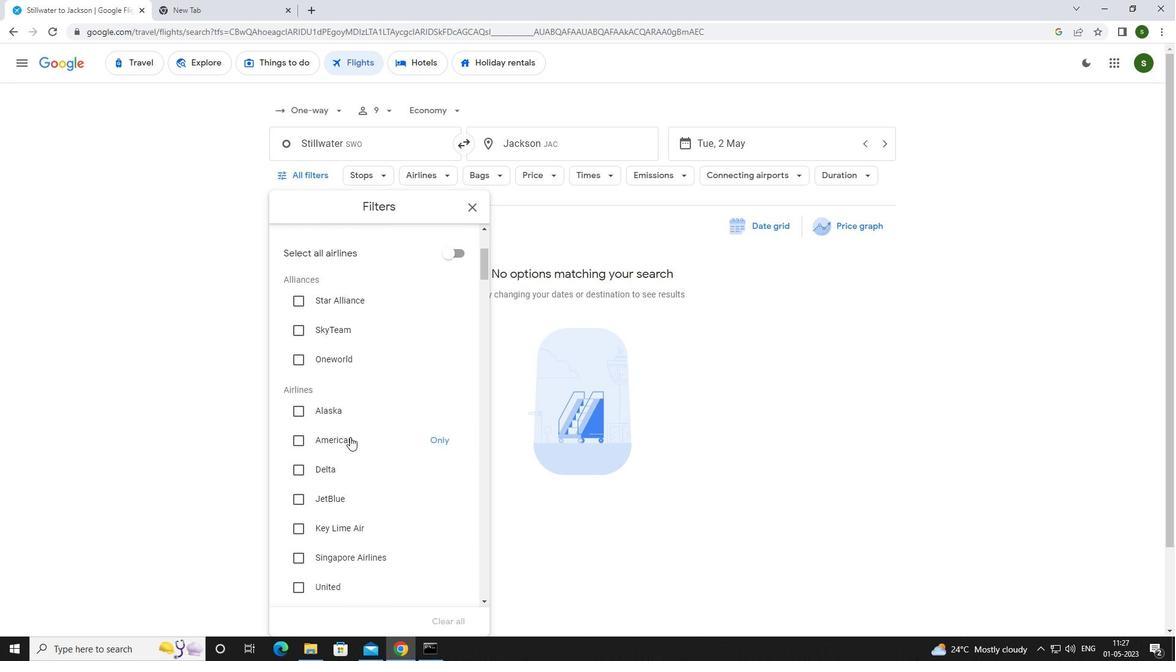 
Action: Mouse moved to (368, 412)
Screenshot: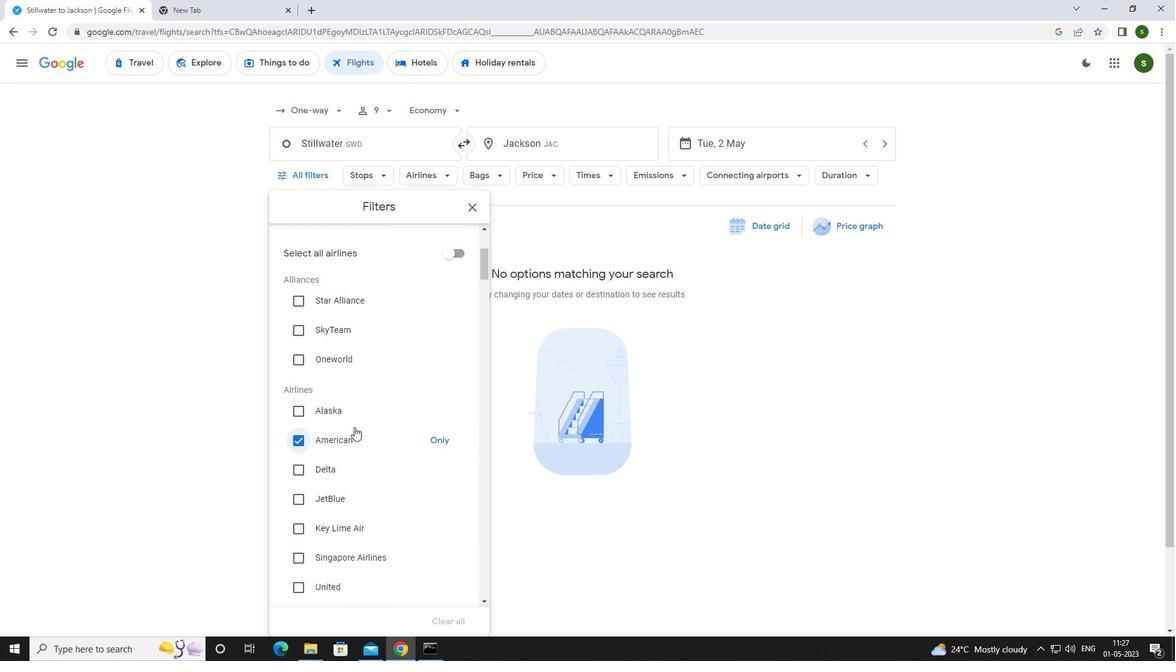 
Action: Mouse scrolled (368, 411) with delta (0, 0)
Screenshot: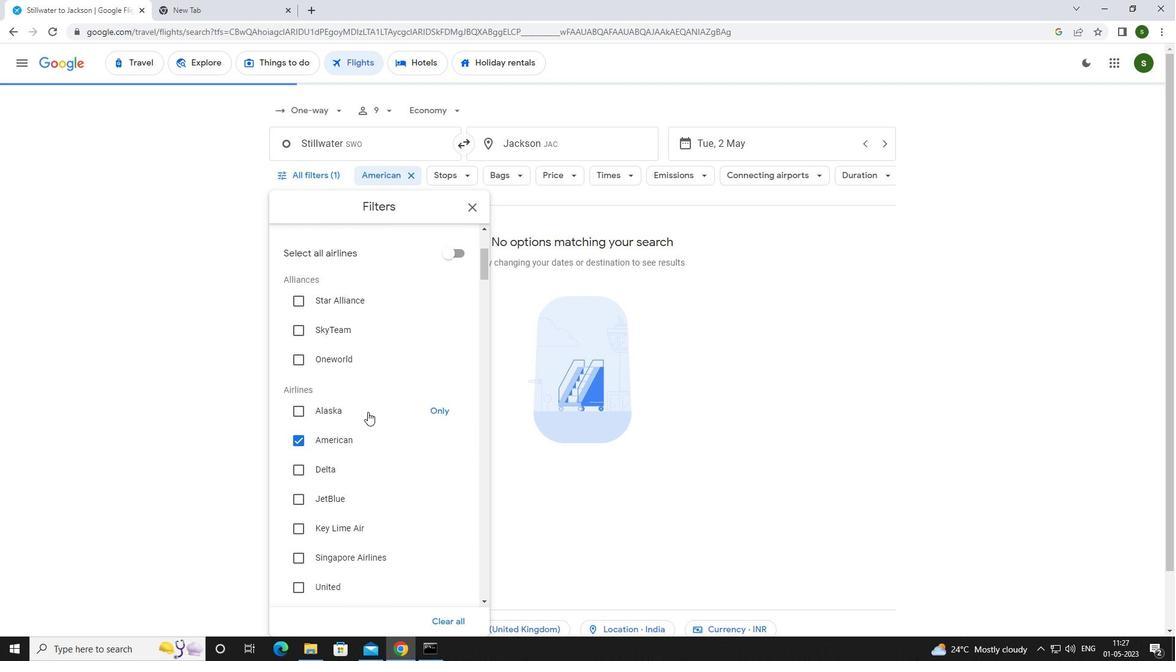 
Action: Mouse scrolled (368, 411) with delta (0, 0)
Screenshot: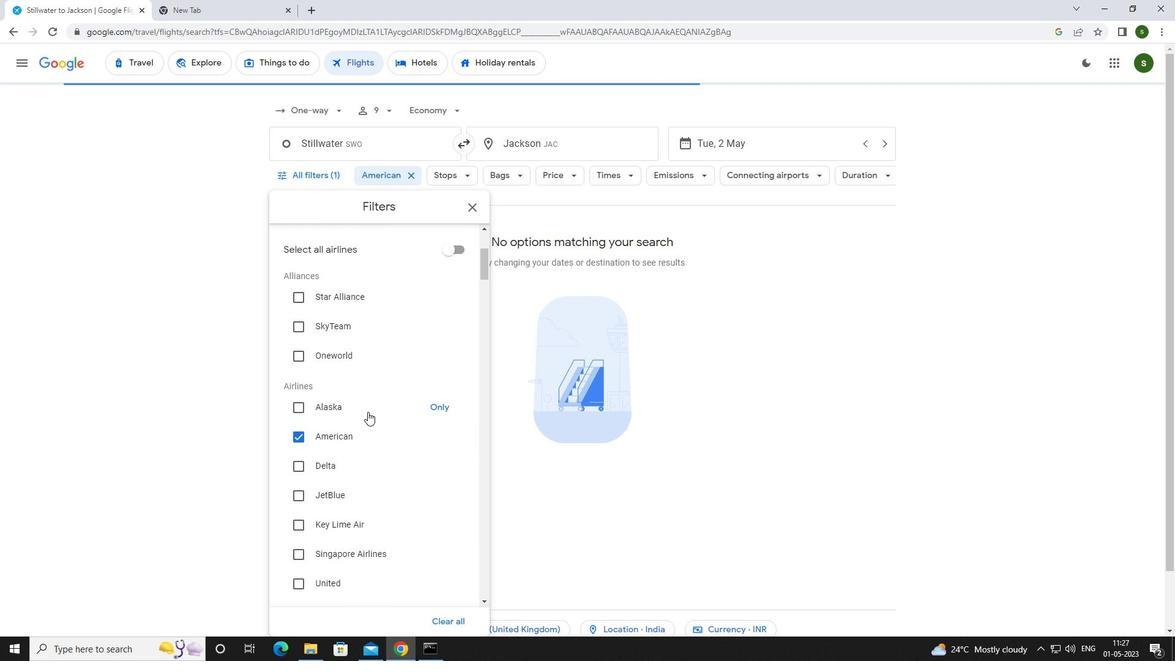 
Action: Mouse scrolled (368, 411) with delta (0, 0)
Screenshot: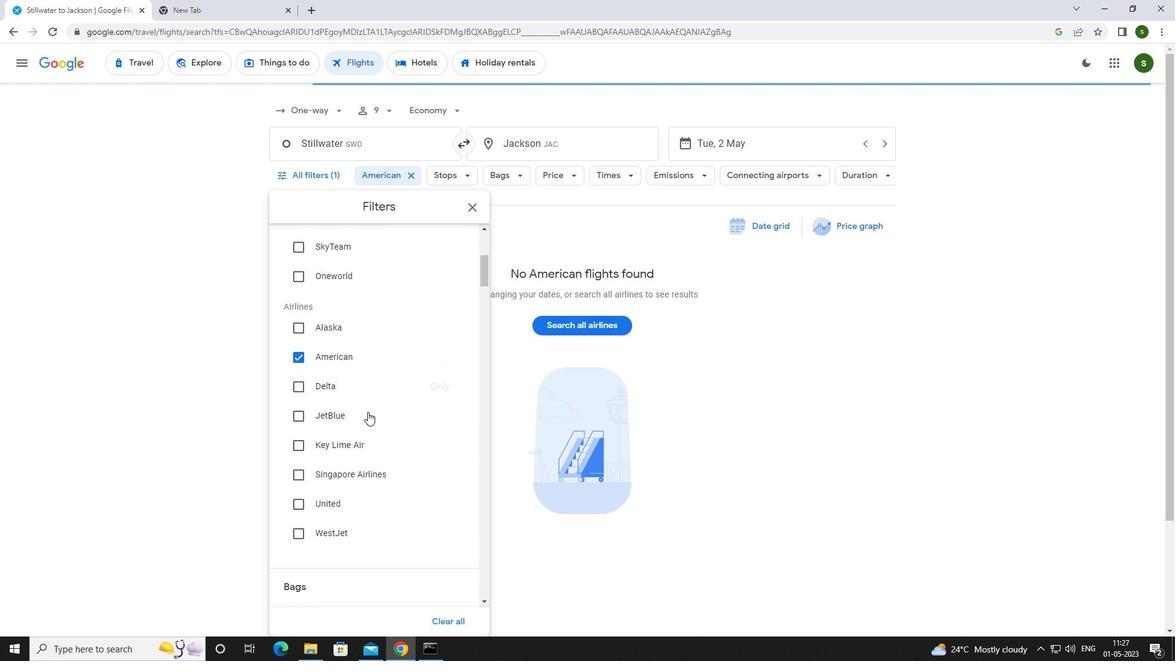 
Action: Mouse scrolled (368, 411) with delta (0, 0)
Screenshot: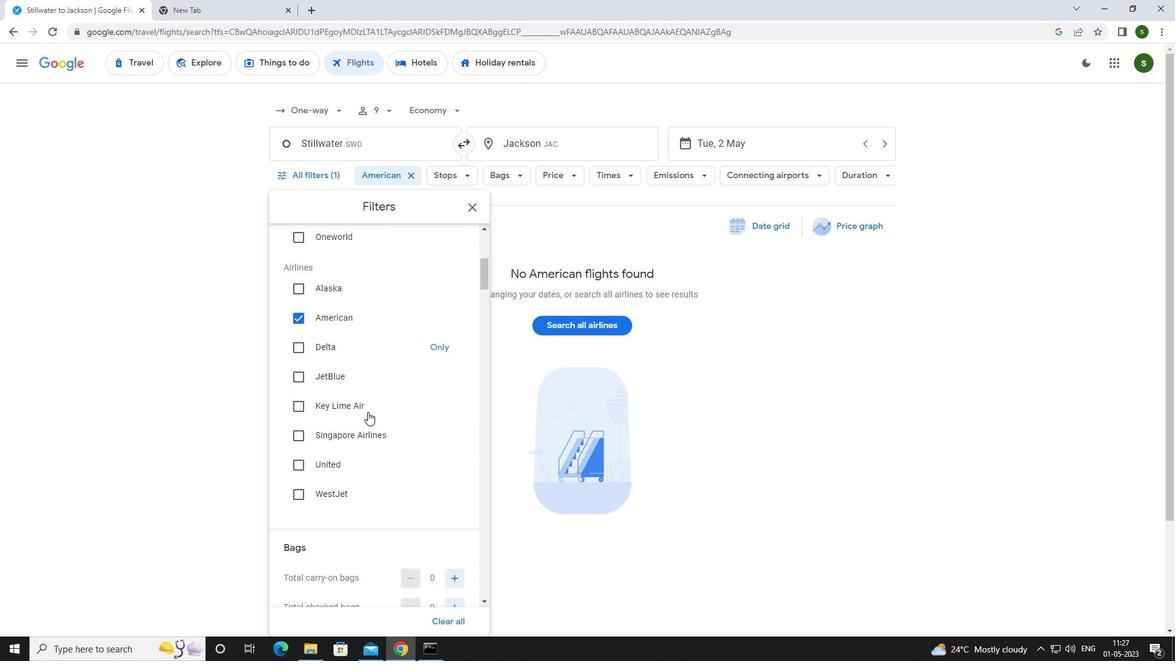 
Action: Mouse scrolled (368, 411) with delta (0, 0)
Screenshot: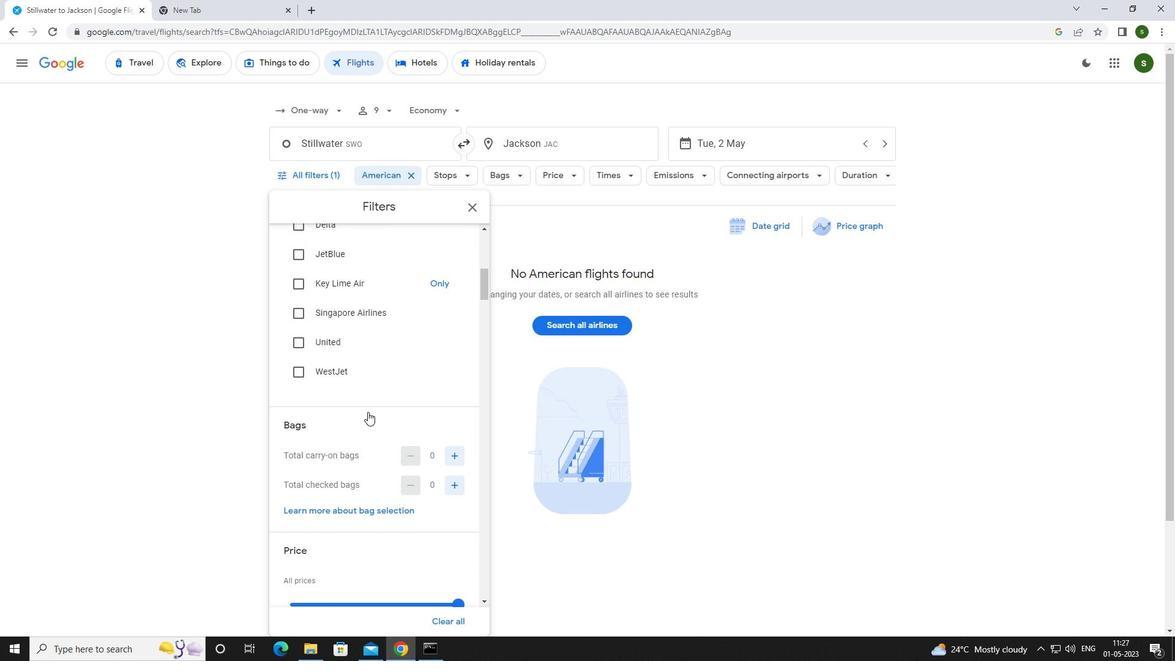 
Action: Mouse moved to (458, 420)
Screenshot: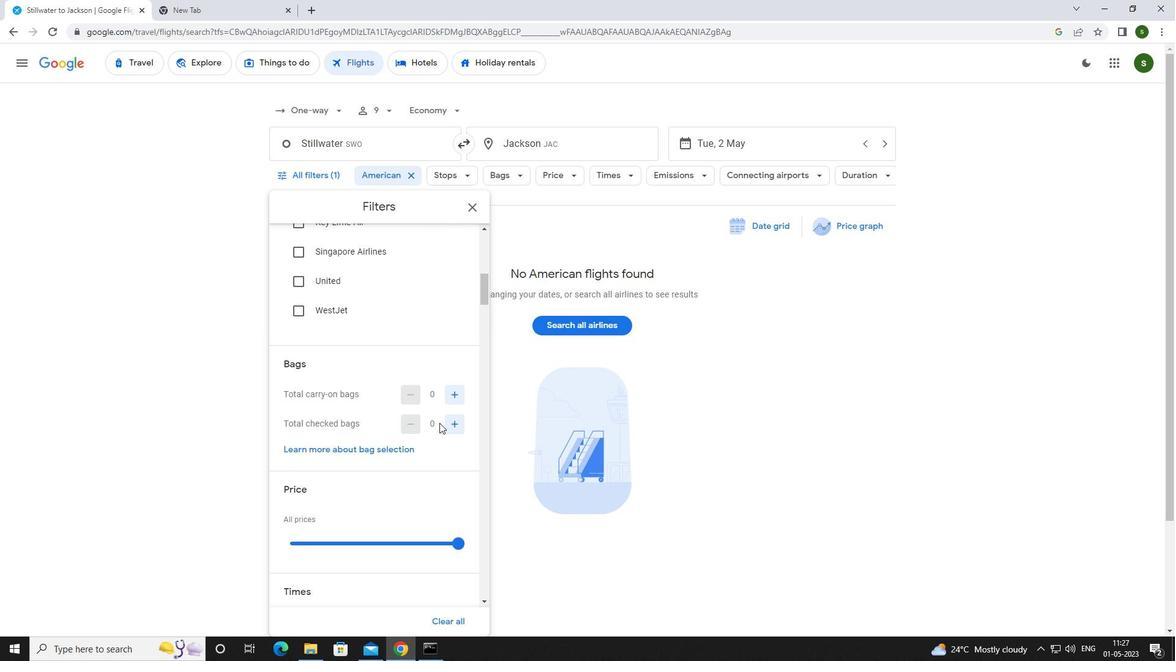 
Action: Mouse pressed left at (458, 420)
Screenshot: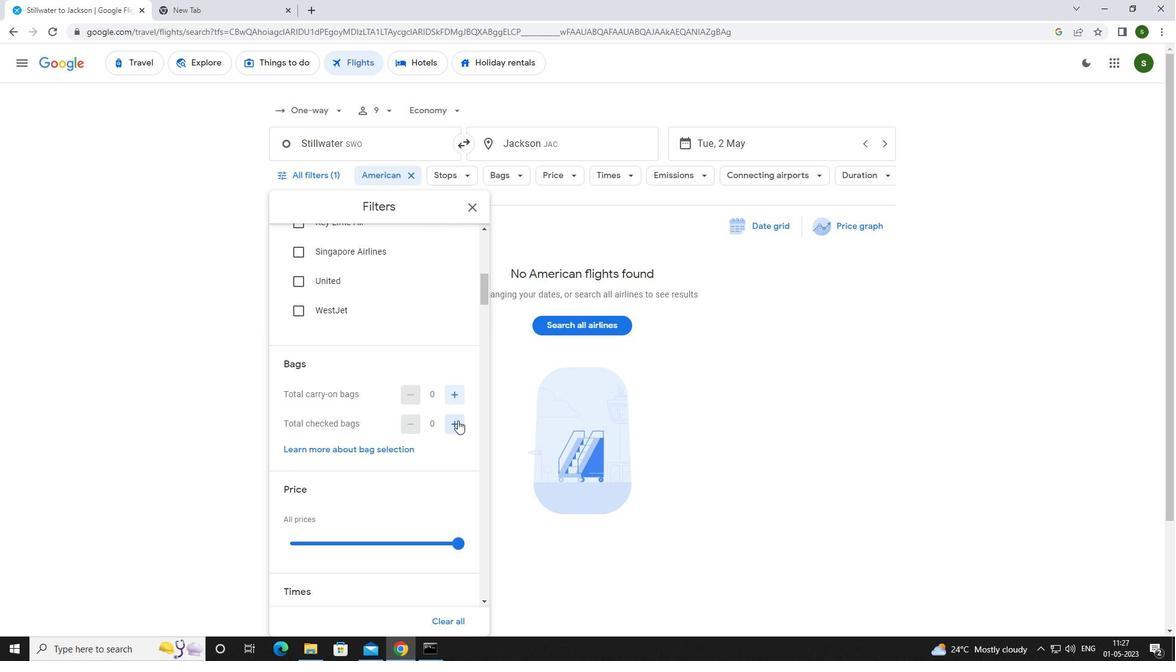 
Action: Mouse pressed left at (458, 420)
Screenshot: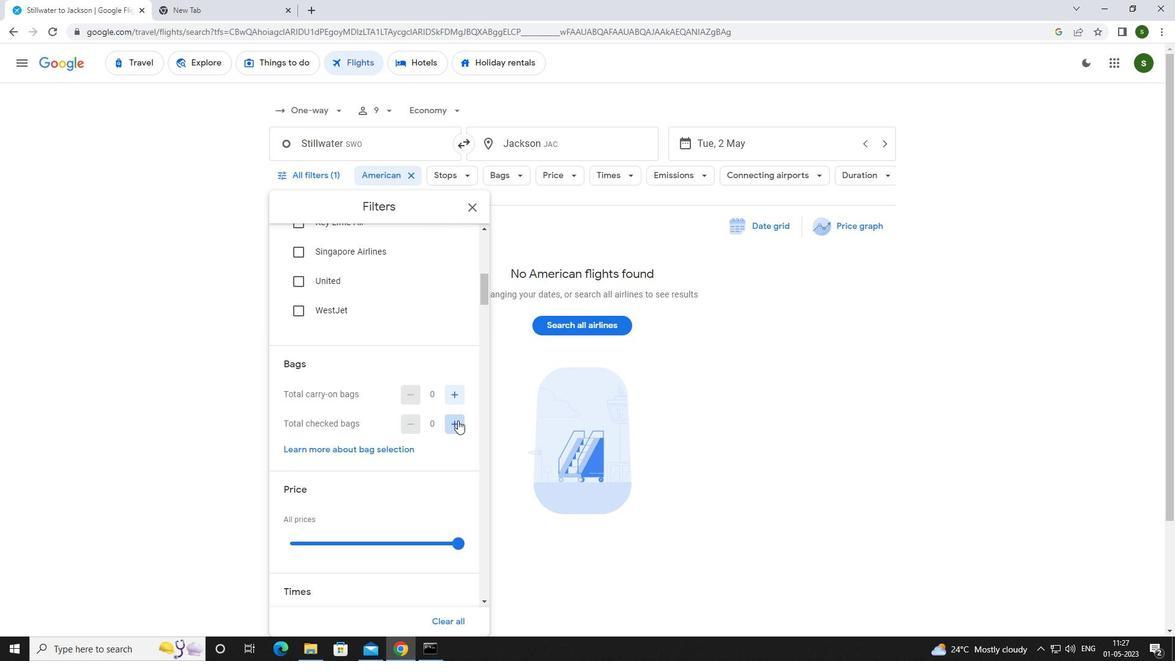 
Action: Mouse moved to (448, 436)
Screenshot: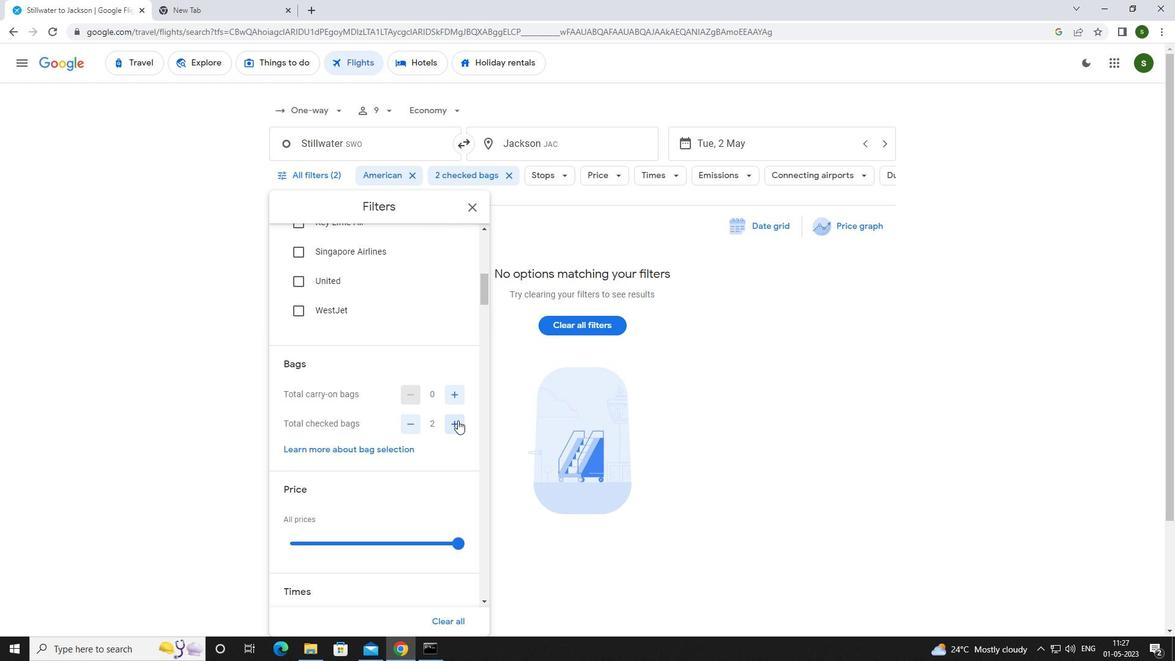 
Action: Mouse scrolled (448, 435) with delta (0, 0)
Screenshot: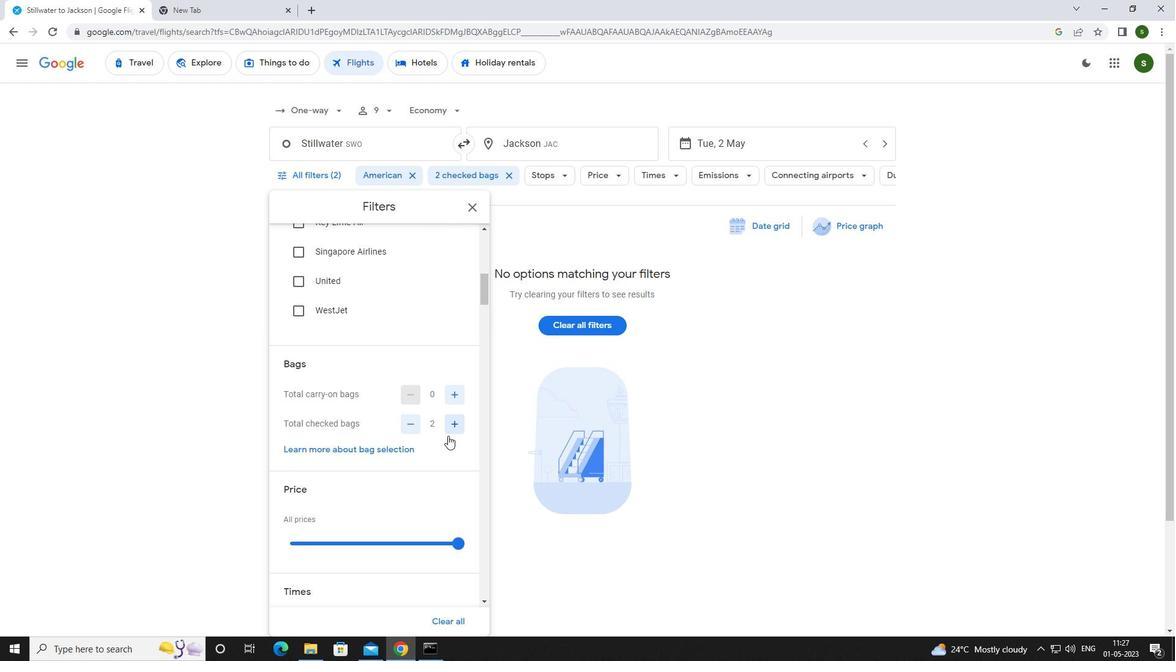 
Action: Mouse scrolled (448, 435) with delta (0, 0)
Screenshot: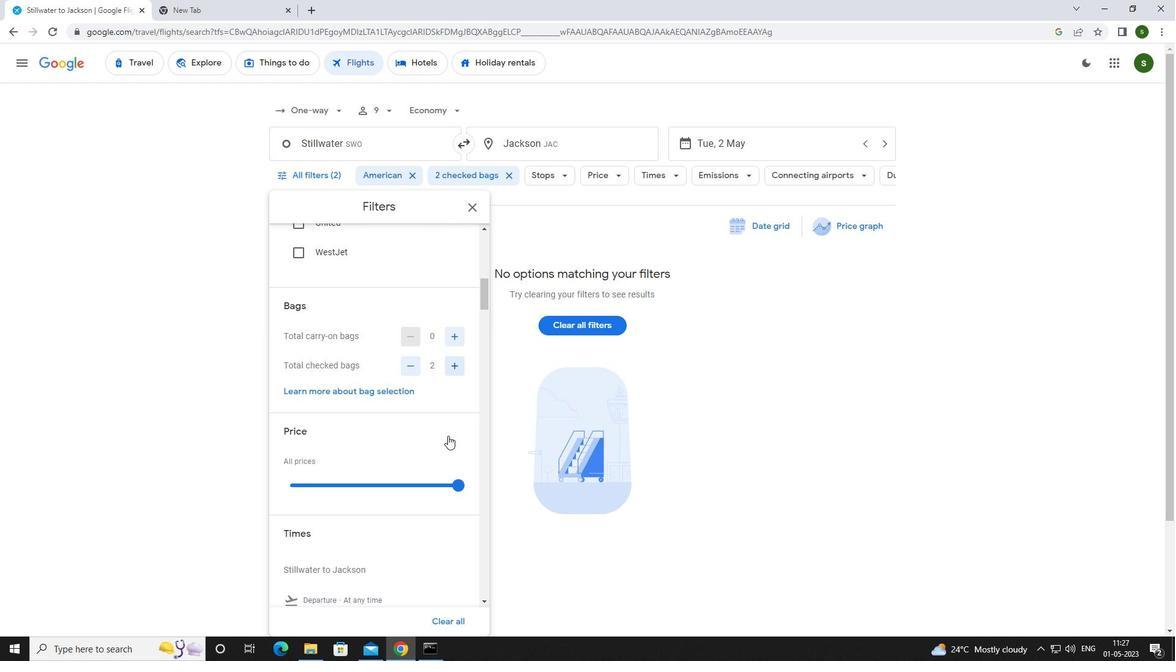 
Action: Mouse scrolled (448, 435) with delta (0, 0)
Screenshot: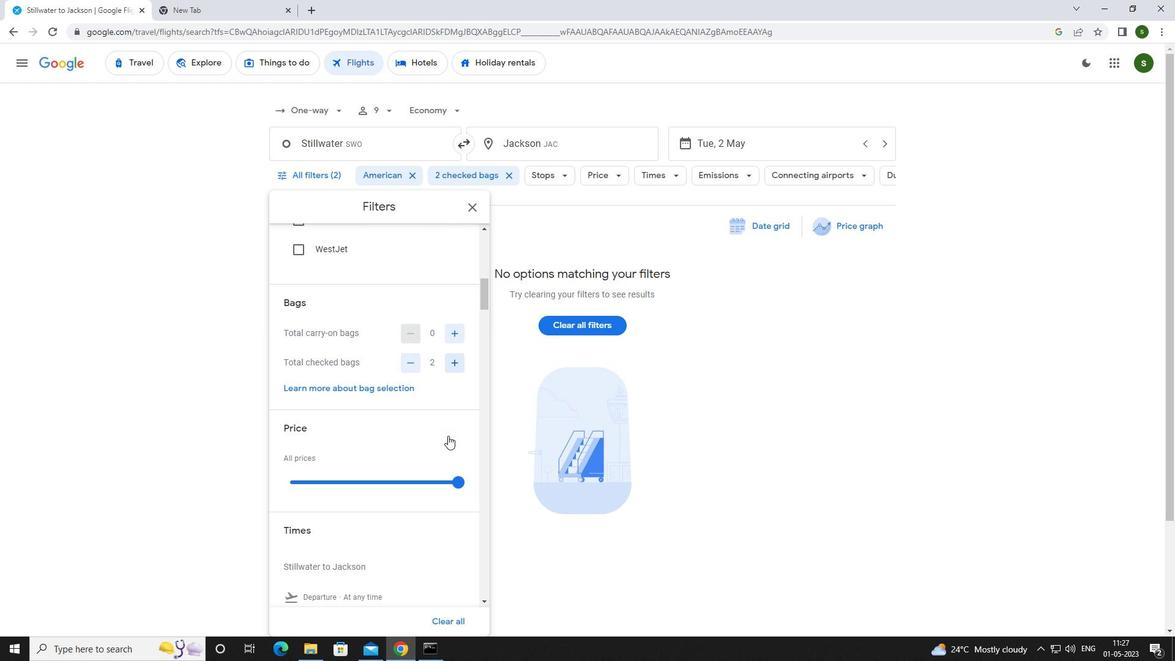 
Action: Mouse moved to (457, 360)
Screenshot: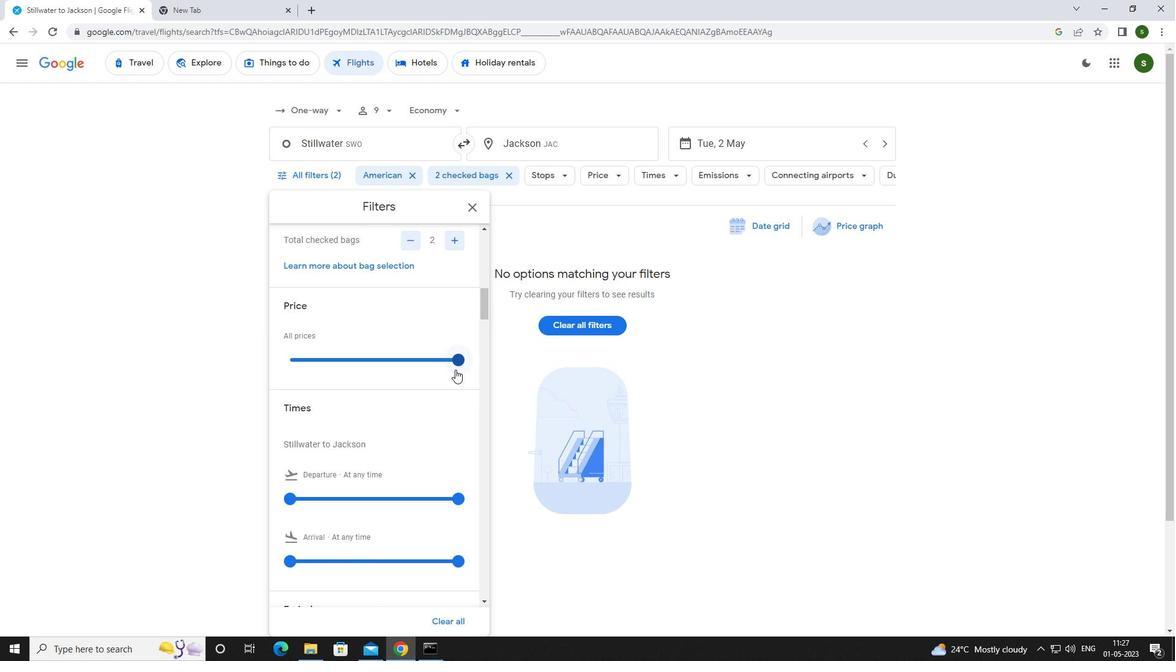 
Action: Mouse pressed left at (457, 360)
Screenshot: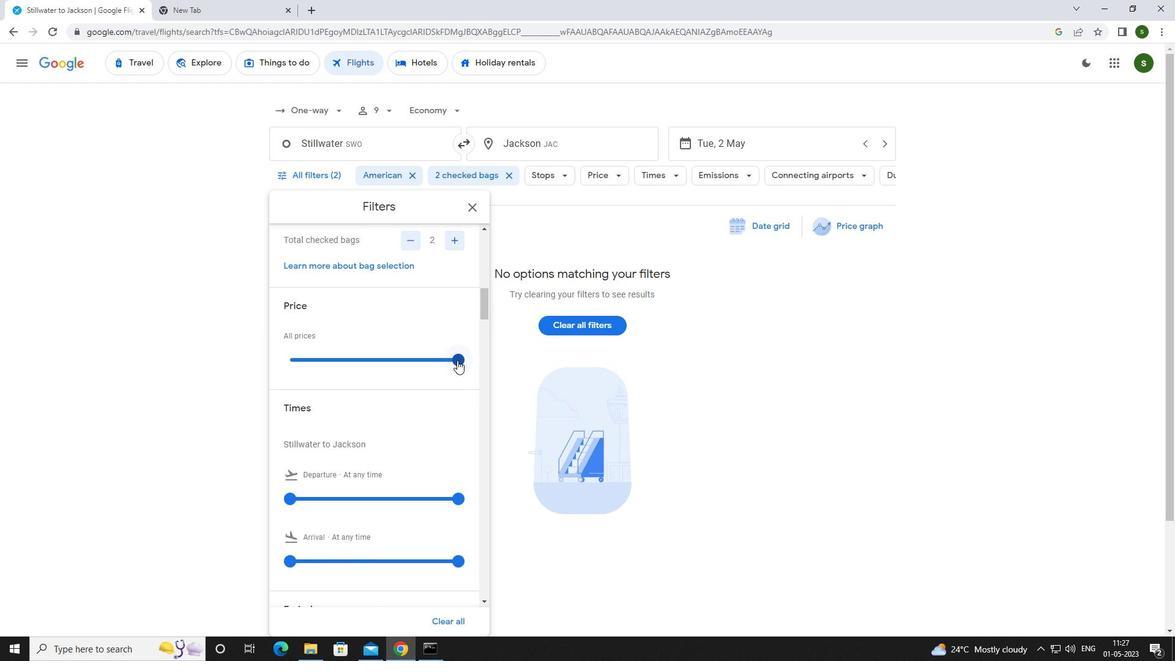 
Action: Mouse moved to (396, 413)
Screenshot: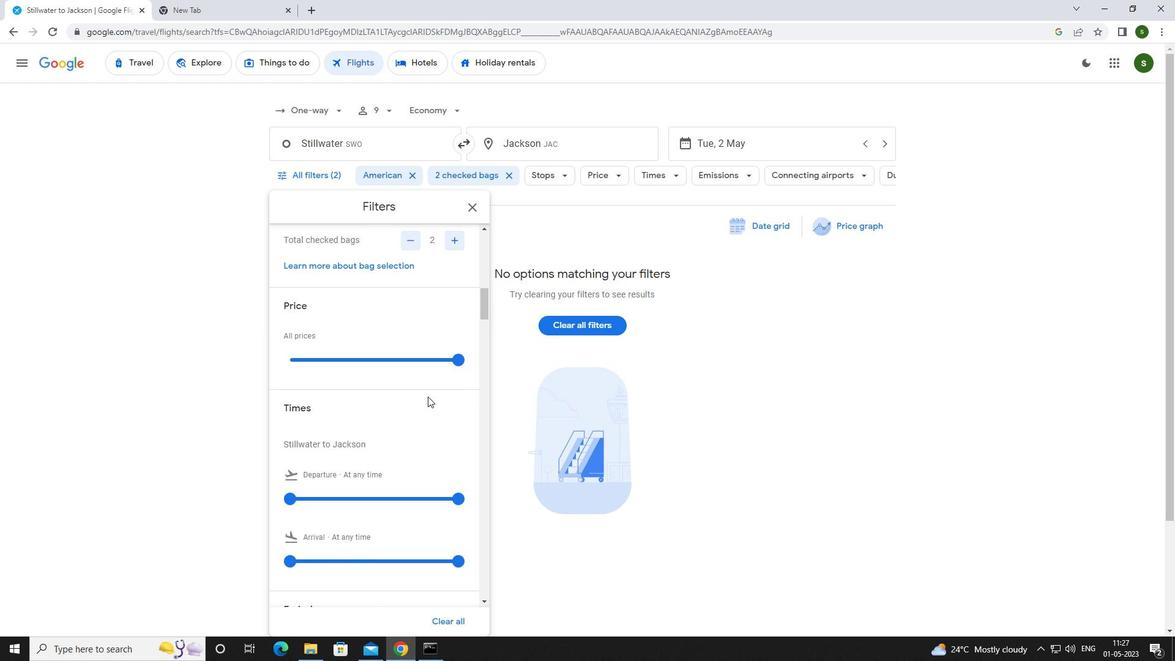 
Action: Mouse scrolled (396, 412) with delta (0, 0)
Screenshot: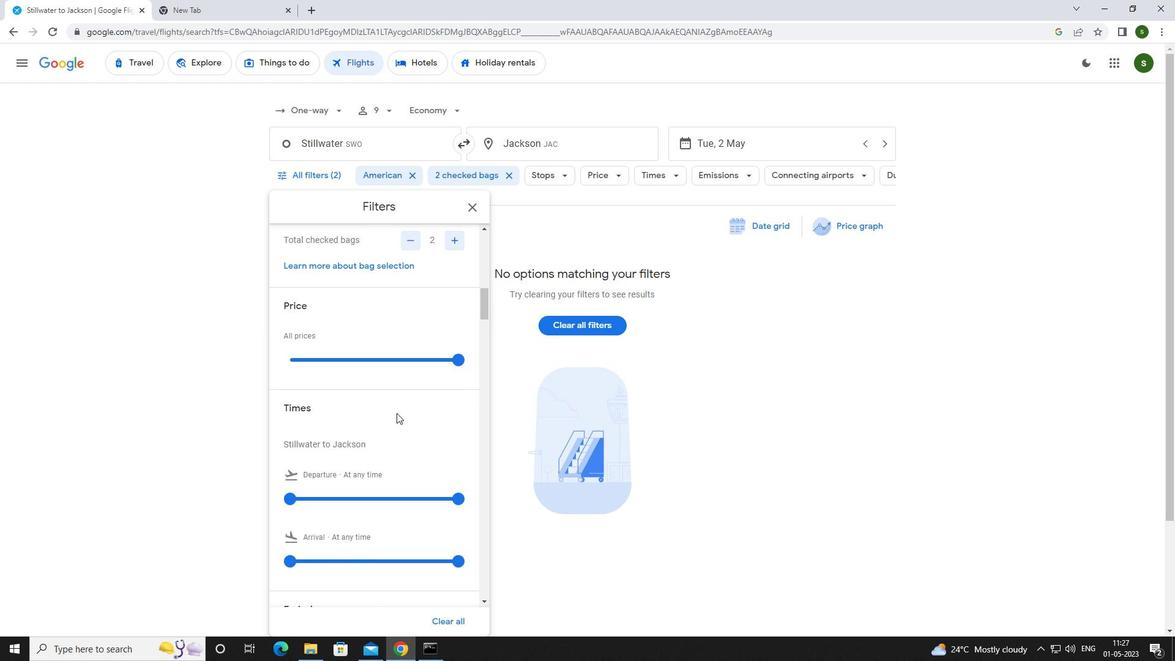 
Action: Mouse moved to (289, 437)
Screenshot: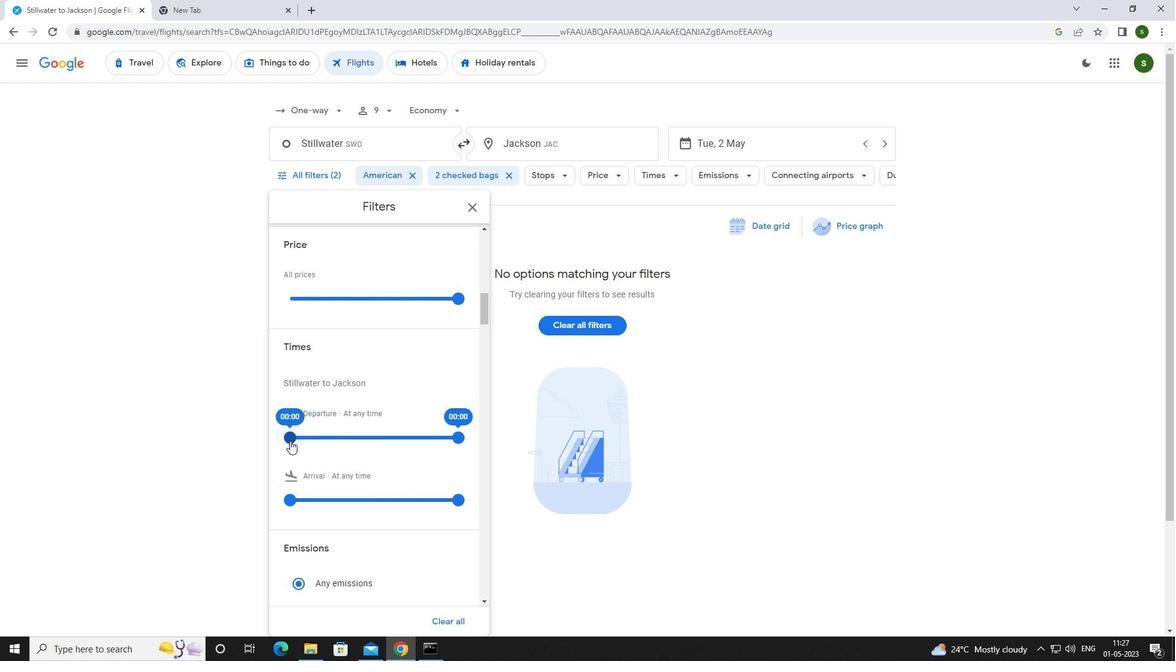 
Action: Mouse pressed left at (289, 437)
Screenshot: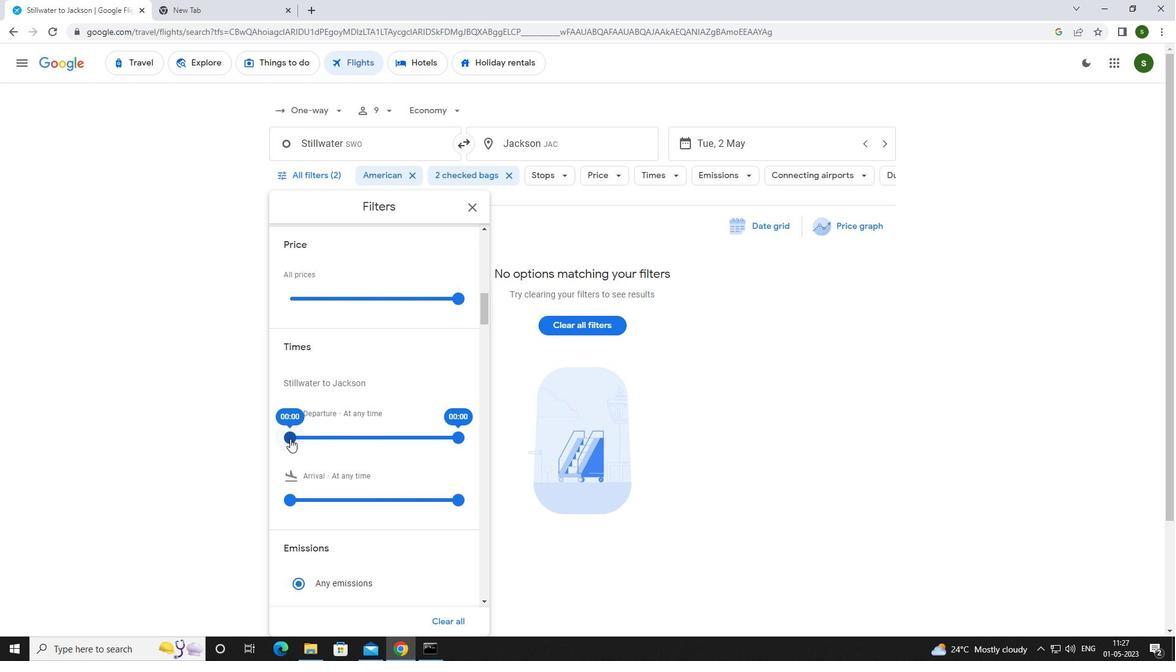 
Action: Mouse moved to (707, 410)
Screenshot: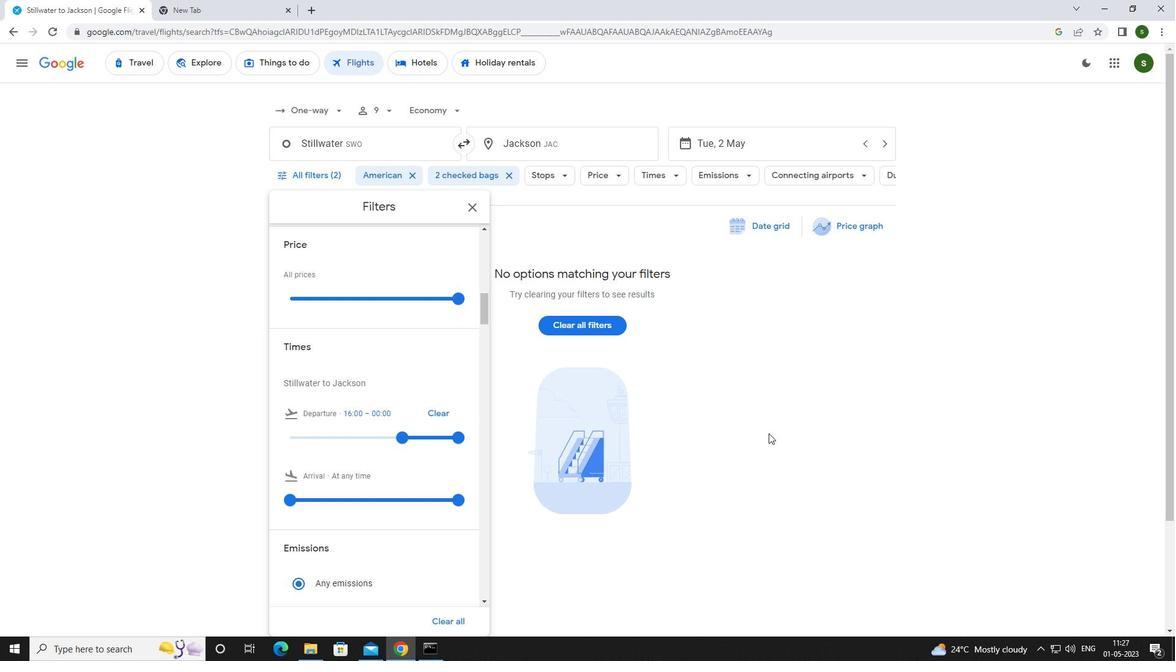 
Action: Mouse pressed left at (707, 410)
Screenshot: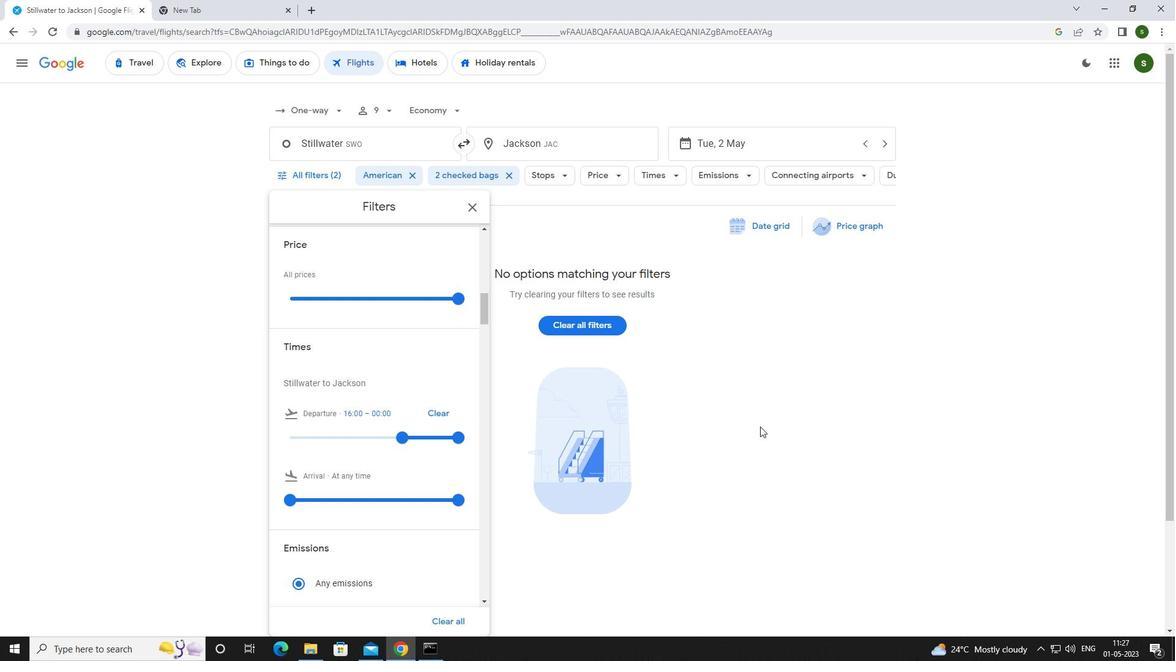 
Action: Mouse moved to (706, 410)
Screenshot: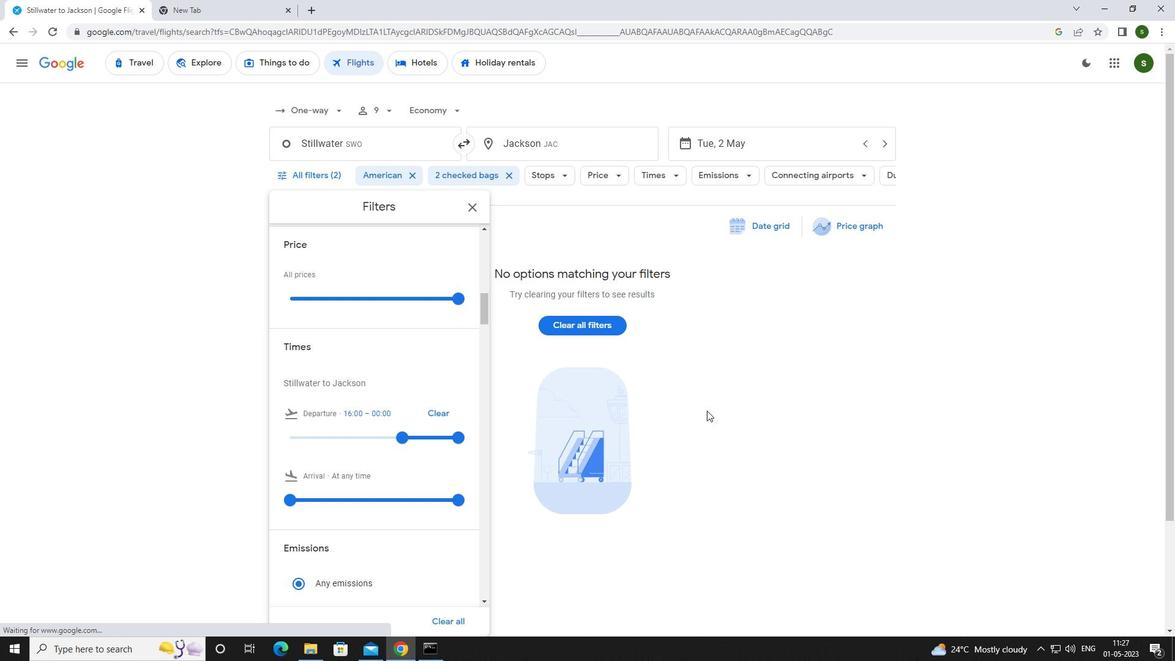 
